 Task: Look for space in Saint-Marc, Haiti from 2nd September, 2023 to 6th September, 2023 for 2 adults in price range Rs.15000 to Rs.20000. Place can be entire place with 1  bedroom having 1 bed and 1 bathroom. Property type can be house, flat, guest house, hotel. Booking option can be shelf check-in. Required host language is English.
Action: Mouse moved to (458, 56)
Screenshot: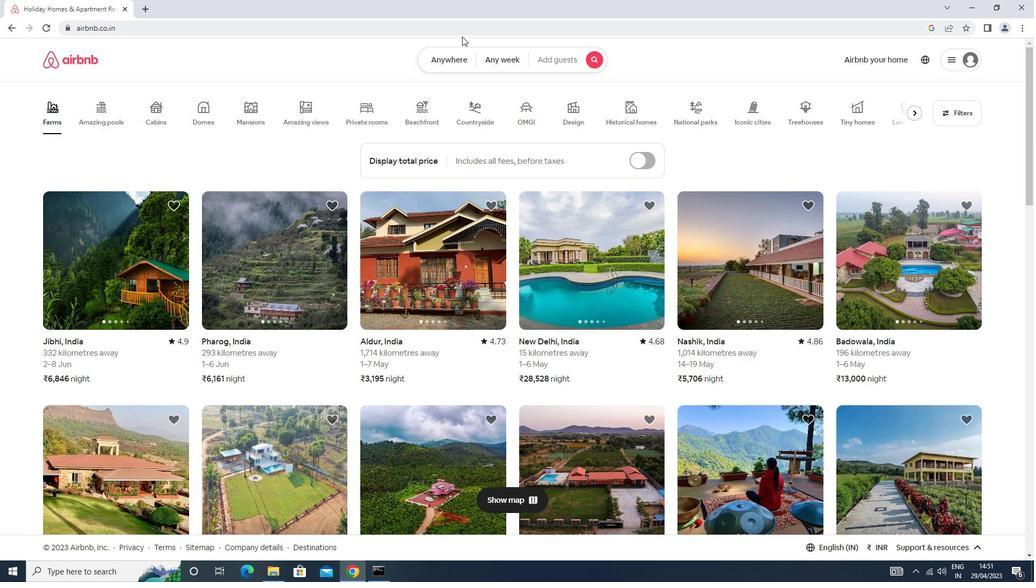 
Action: Mouse pressed left at (458, 56)
Screenshot: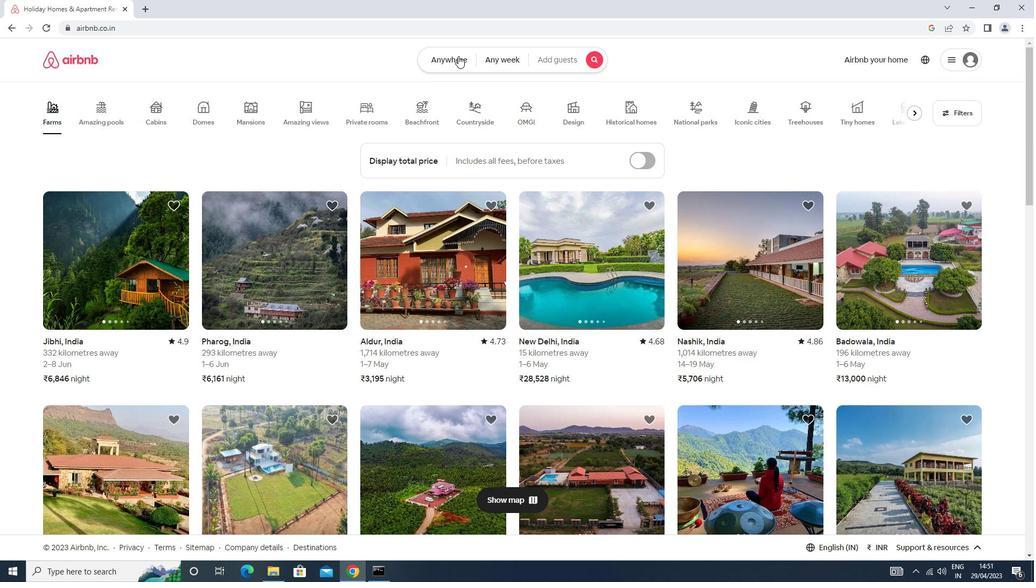 
Action: Mouse moved to (420, 100)
Screenshot: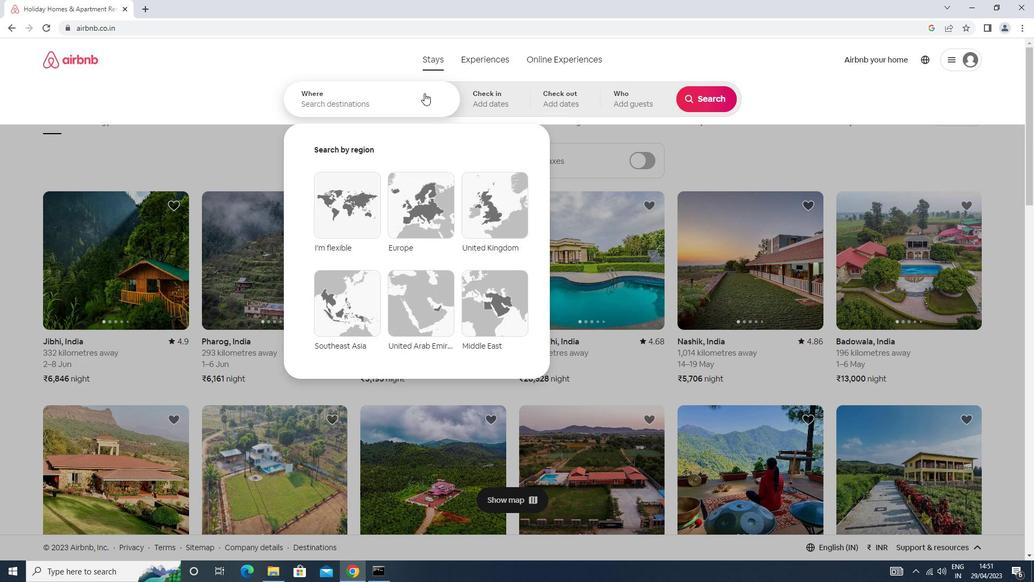 
Action: Mouse pressed left at (420, 100)
Screenshot: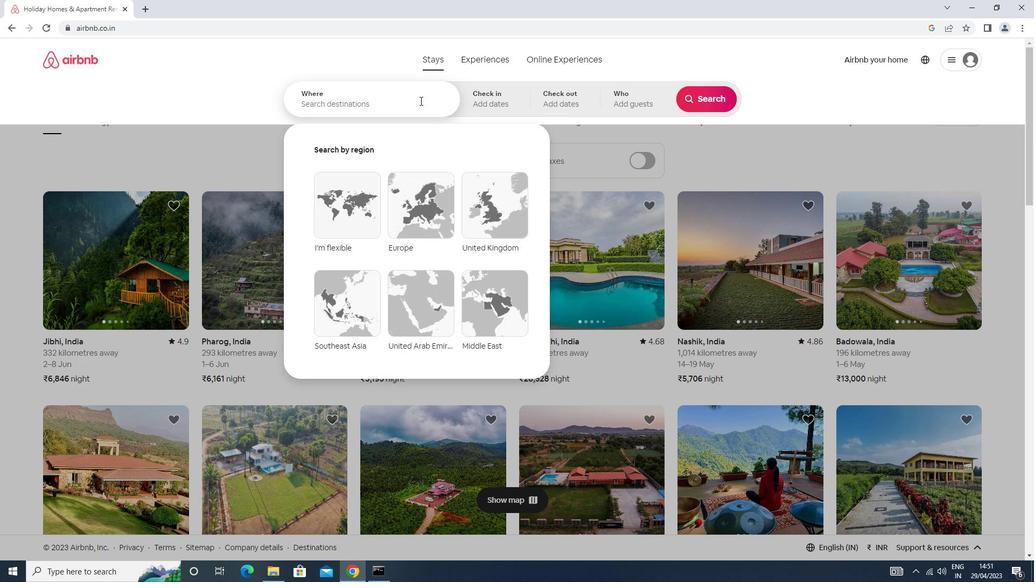 
Action: Key pressed <Key.caps_lock><Key.caps_lock>s<Key.caps_lock>au<Key.backspace>int<Key.space>marc<Key.enter>
Screenshot: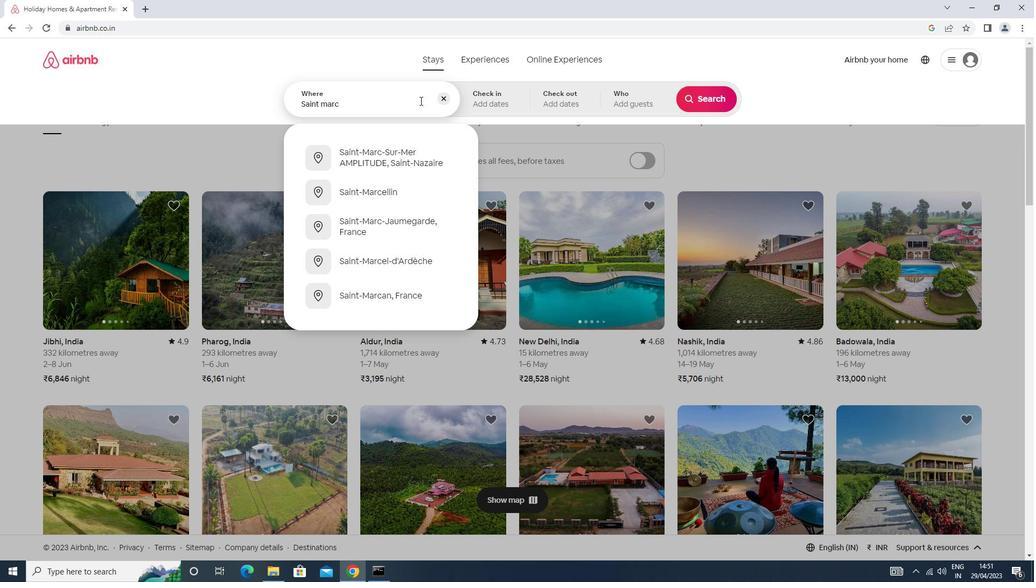 
Action: Mouse moved to (702, 183)
Screenshot: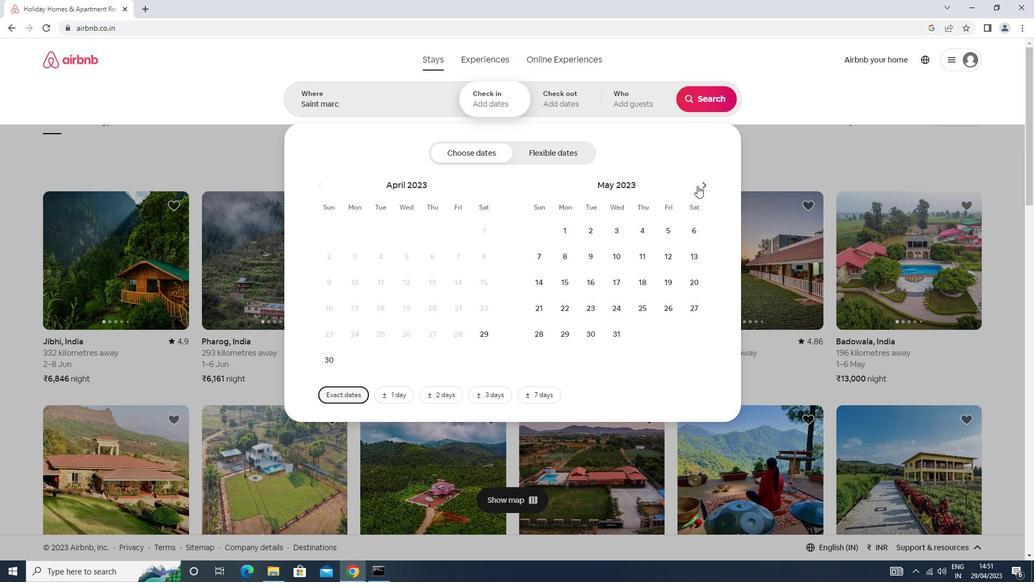 
Action: Mouse pressed left at (702, 183)
Screenshot: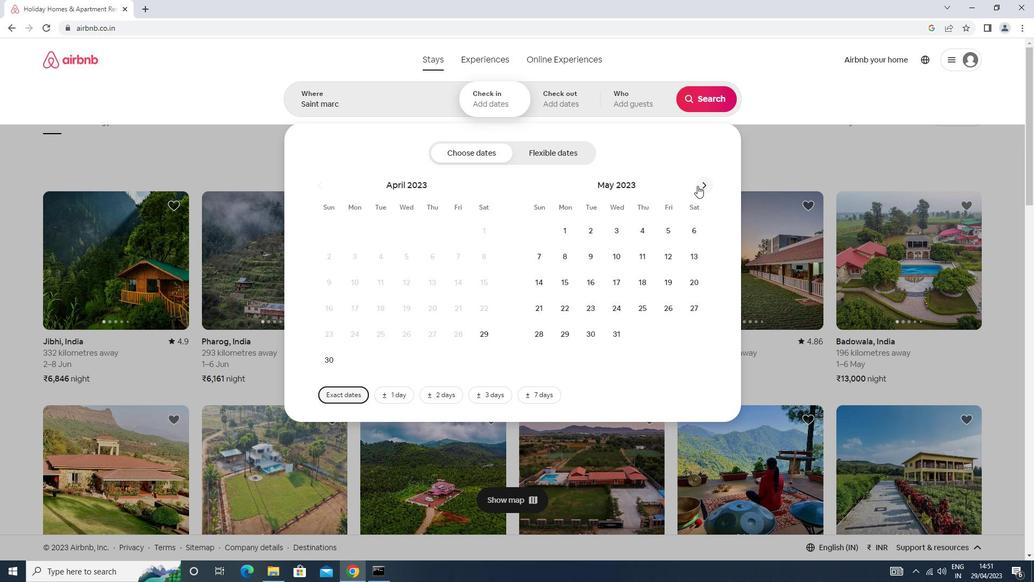 
Action: Mouse pressed left at (702, 183)
Screenshot: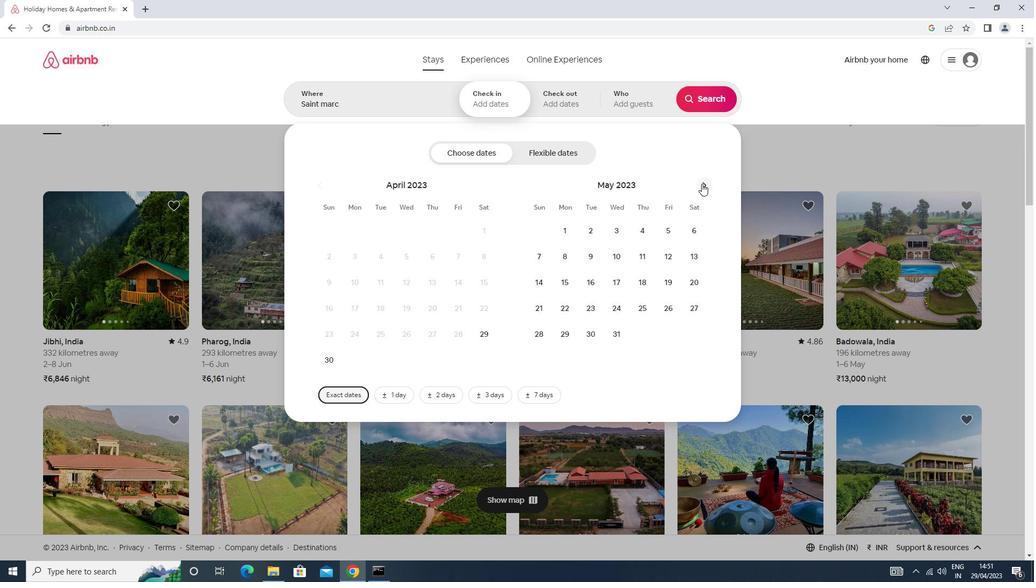 
Action: Mouse pressed left at (702, 183)
Screenshot: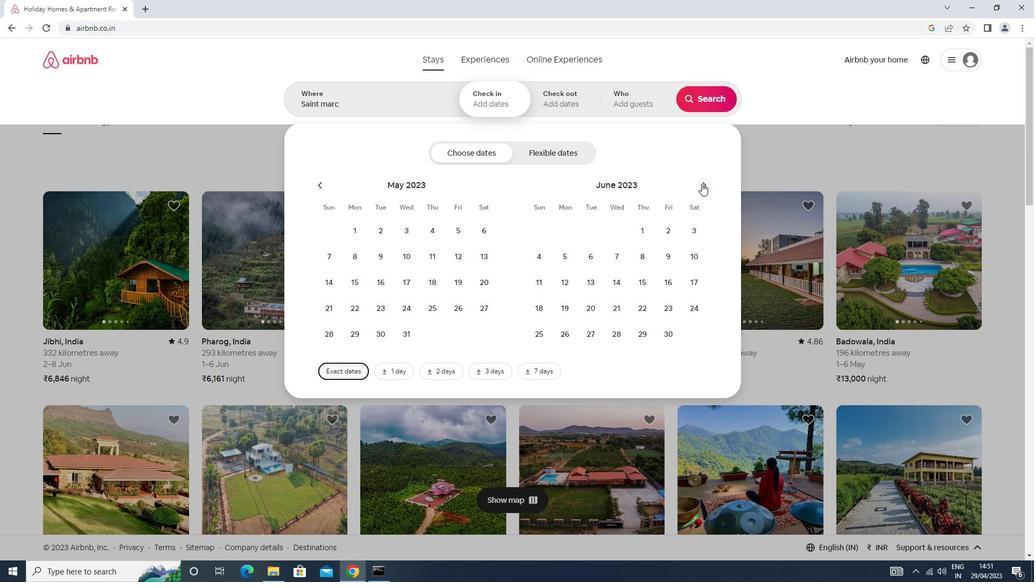 
Action: Mouse pressed left at (702, 183)
Screenshot: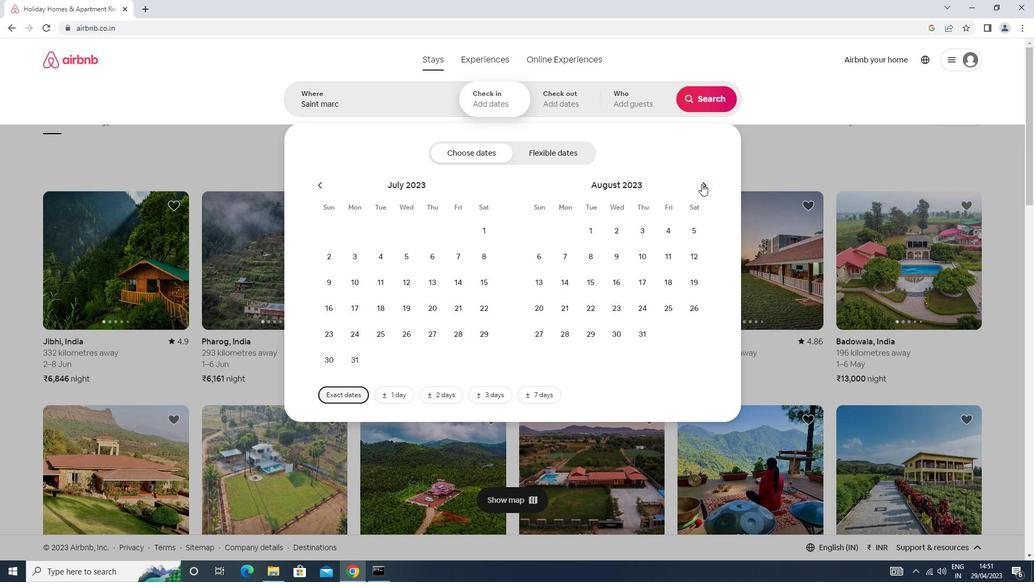 
Action: Mouse moved to (694, 226)
Screenshot: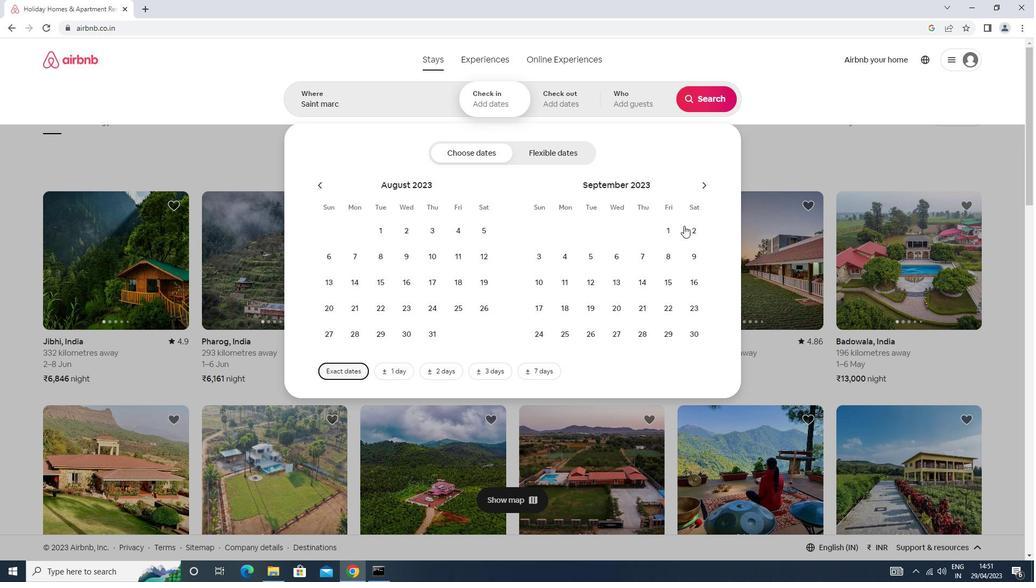 
Action: Mouse pressed left at (694, 226)
Screenshot: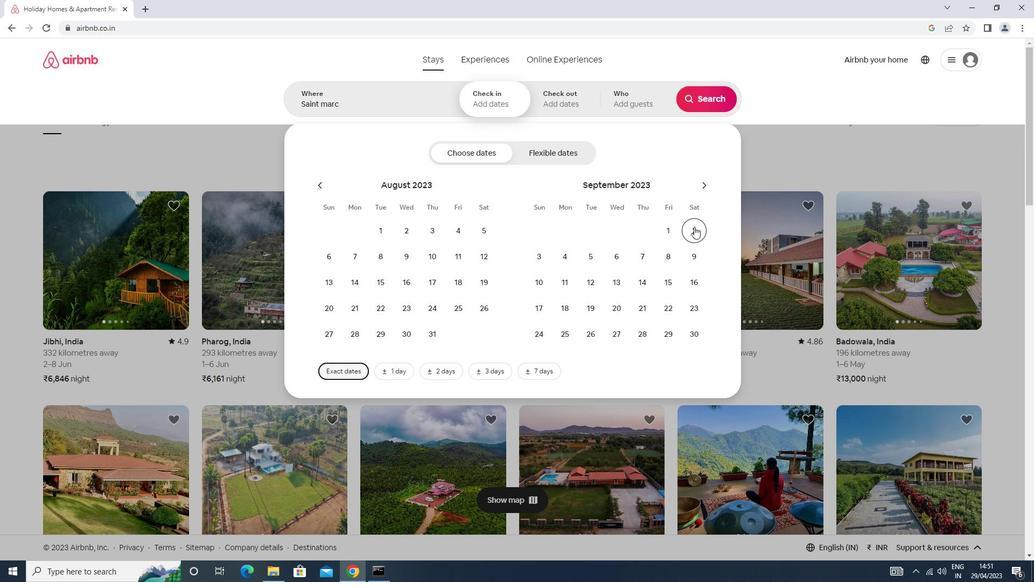
Action: Mouse moved to (623, 249)
Screenshot: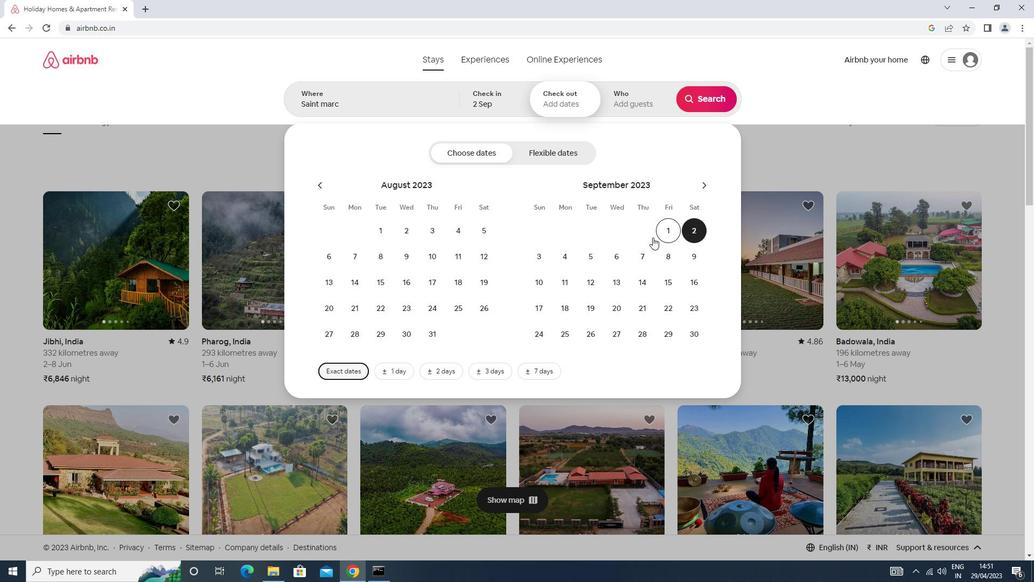 
Action: Mouse pressed left at (623, 249)
Screenshot: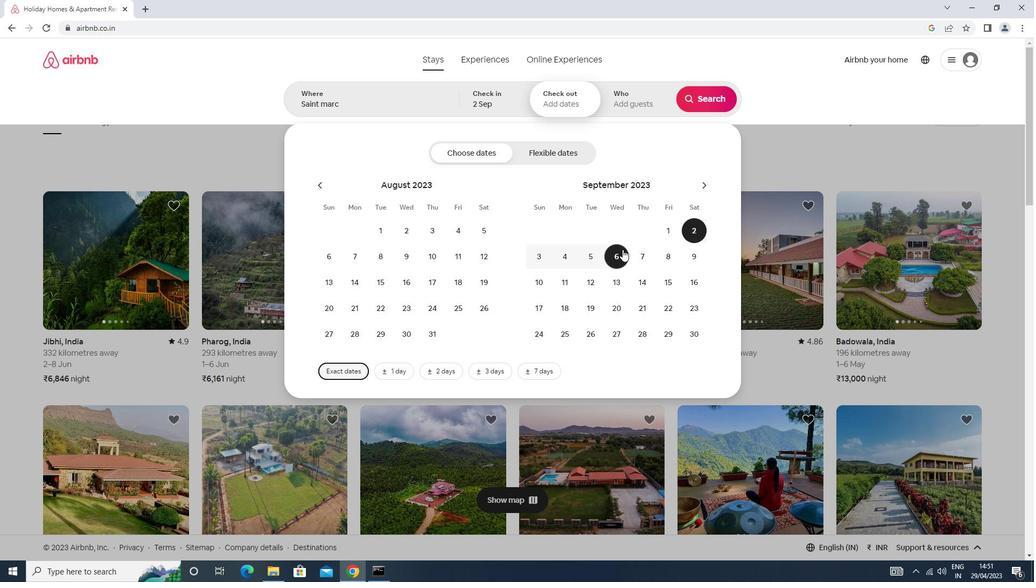 
Action: Mouse moved to (616, 113)
Screenshot: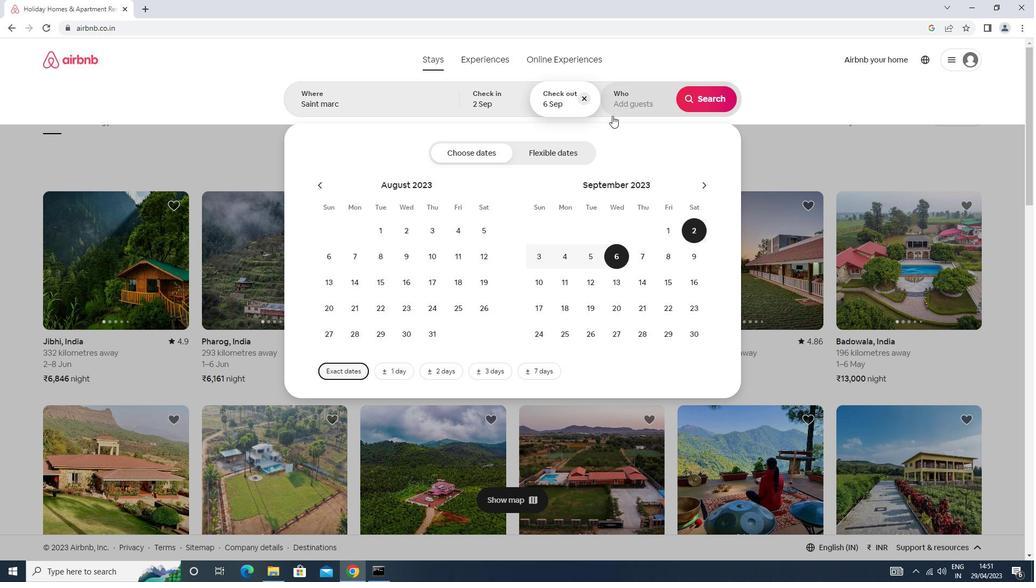 
Action: Mouse pressed left at (616, 113)
Screenshot: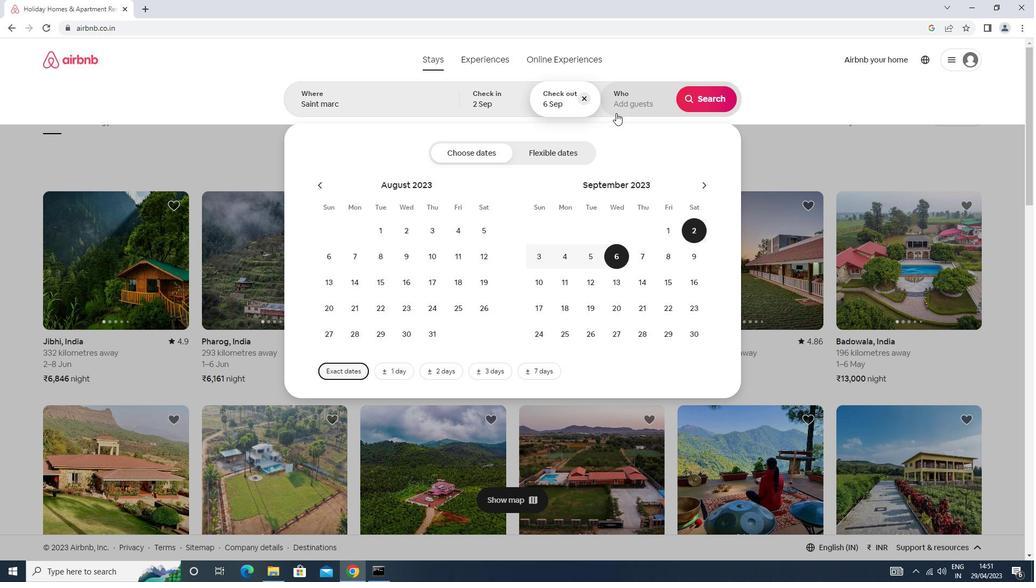 
Action: Mouse moved to (708, 156)
Screenshot: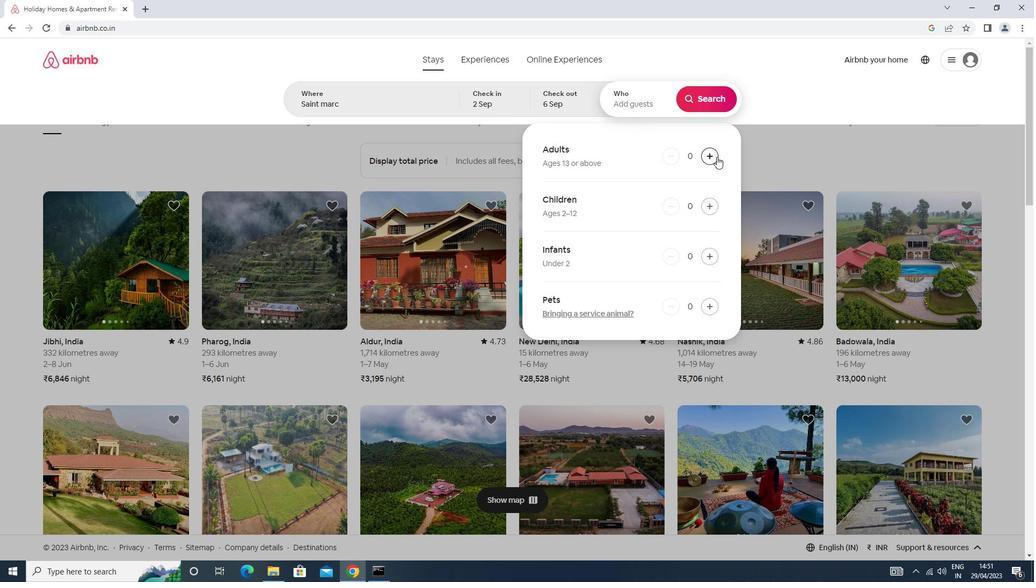 
Action: Mouse pressed left at (708, 156)
Screenshot: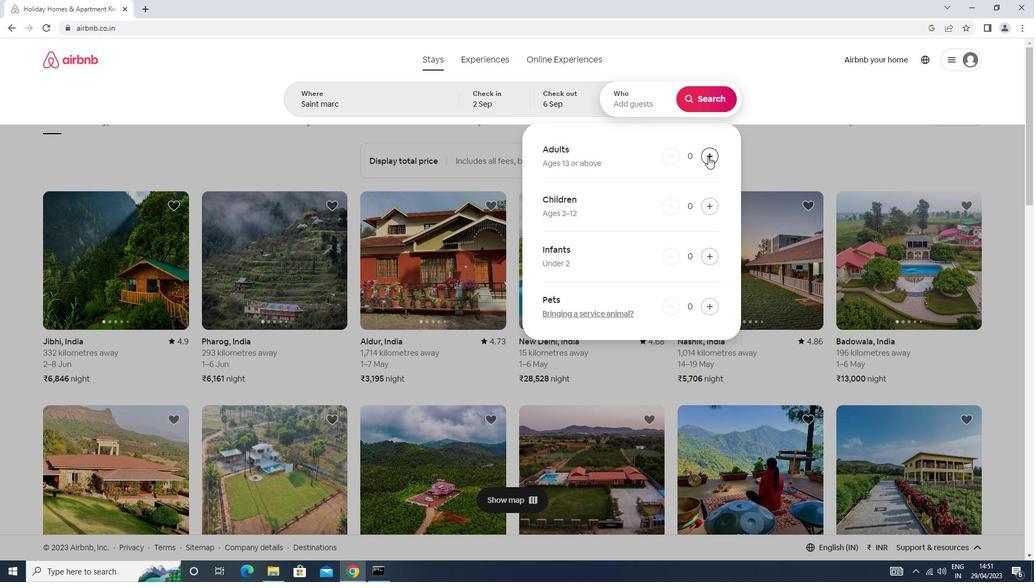 
Action: Mouse pressed left at (708, 156)
Screenshot: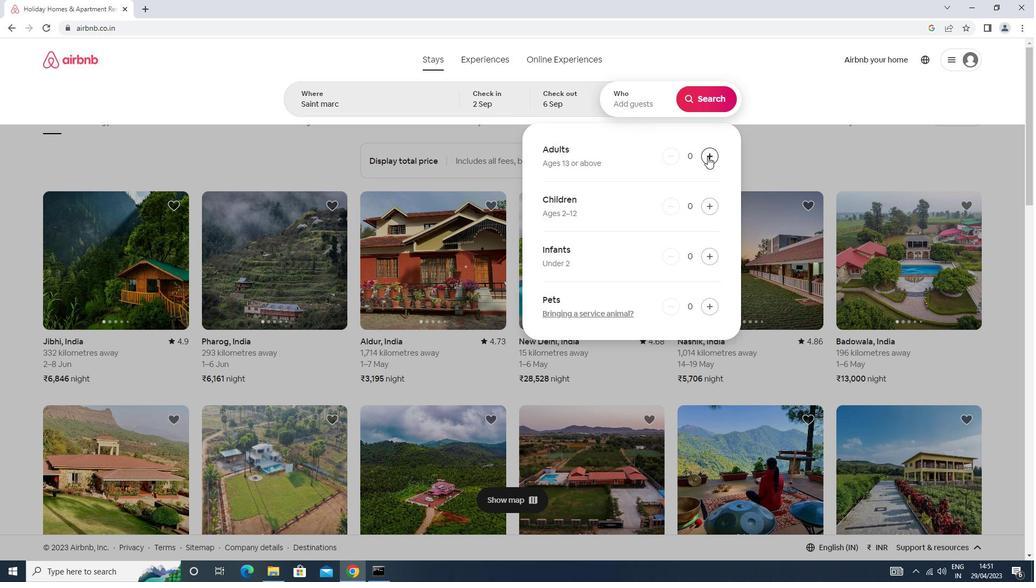 
Action: Mouse moved to (713, 97)
Screenshot: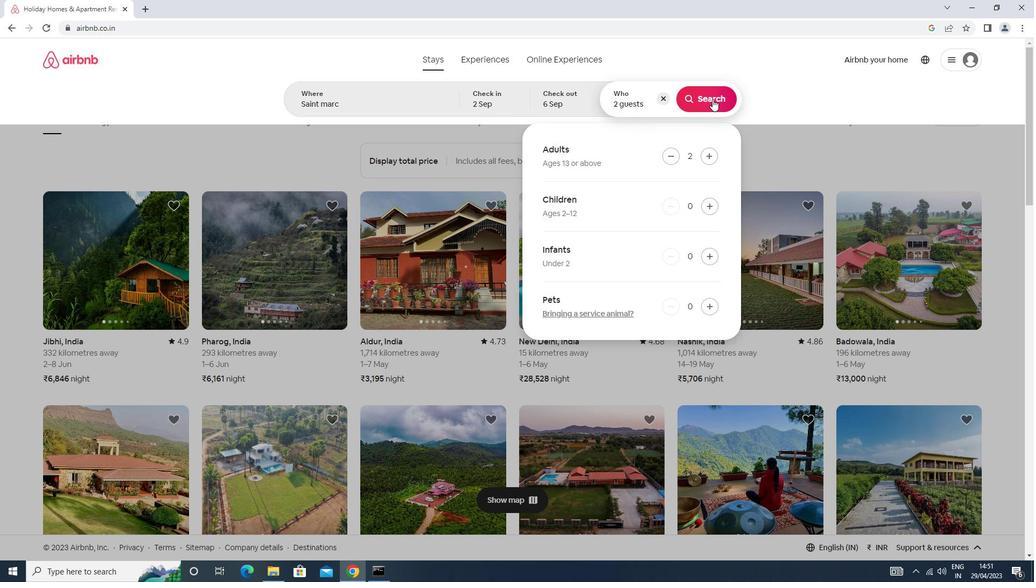 
Action: Mouse pressed left at (713, 97)
Screenshot: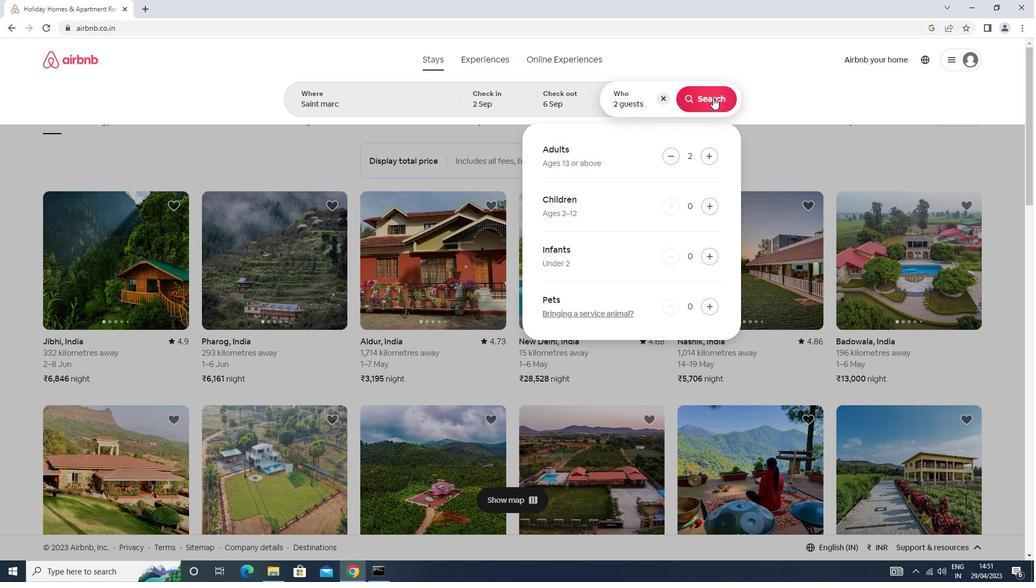 
Action: Mouse moved to (982, 100)
Screenshot: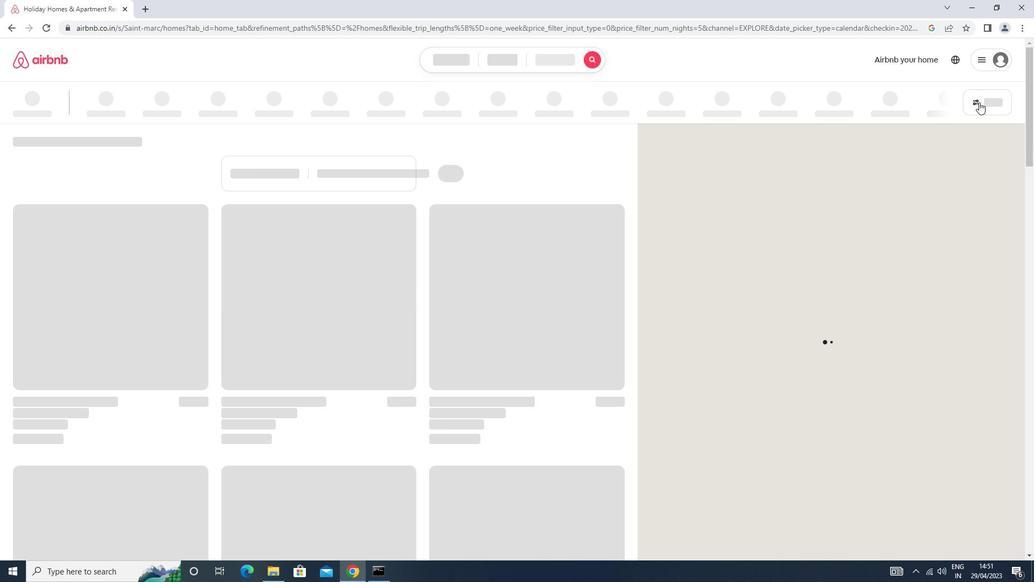 
Action: Mouse pressed left at (982, 100)
Screenshot: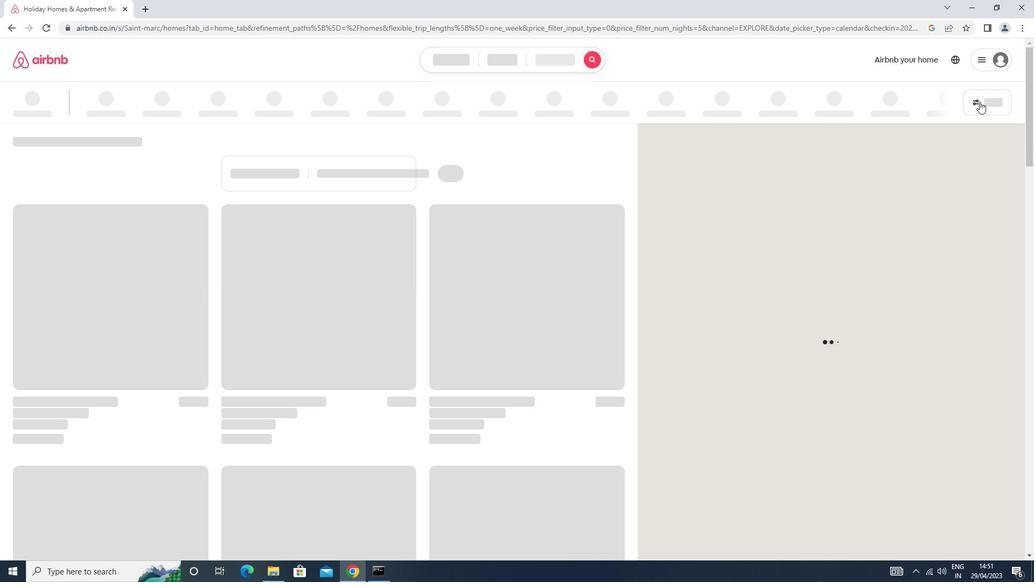 
Action: Mouse moved to (436, 239)
Screenshot: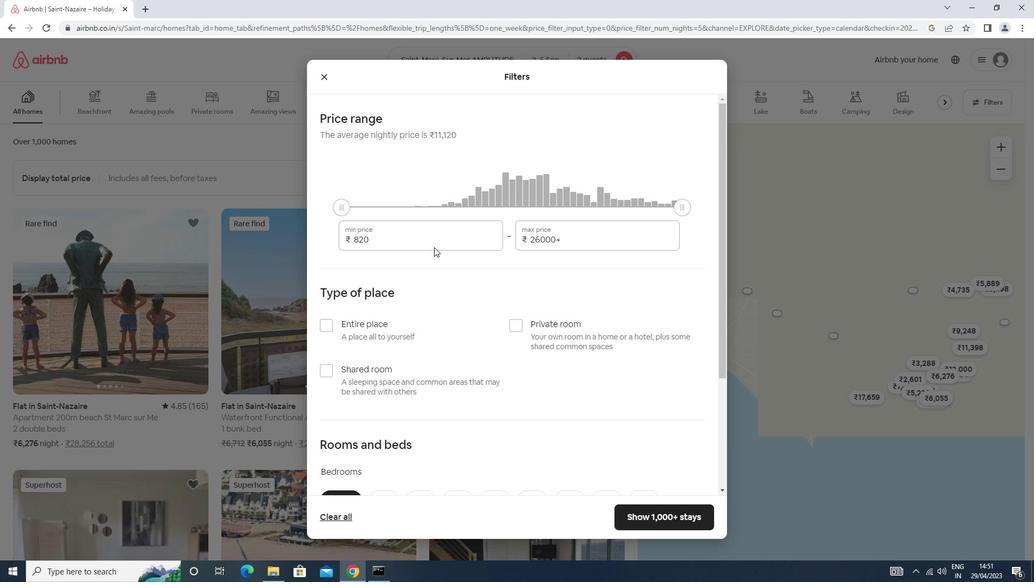 
Action: Mouse pressed left at (436, 239)
Screenshot: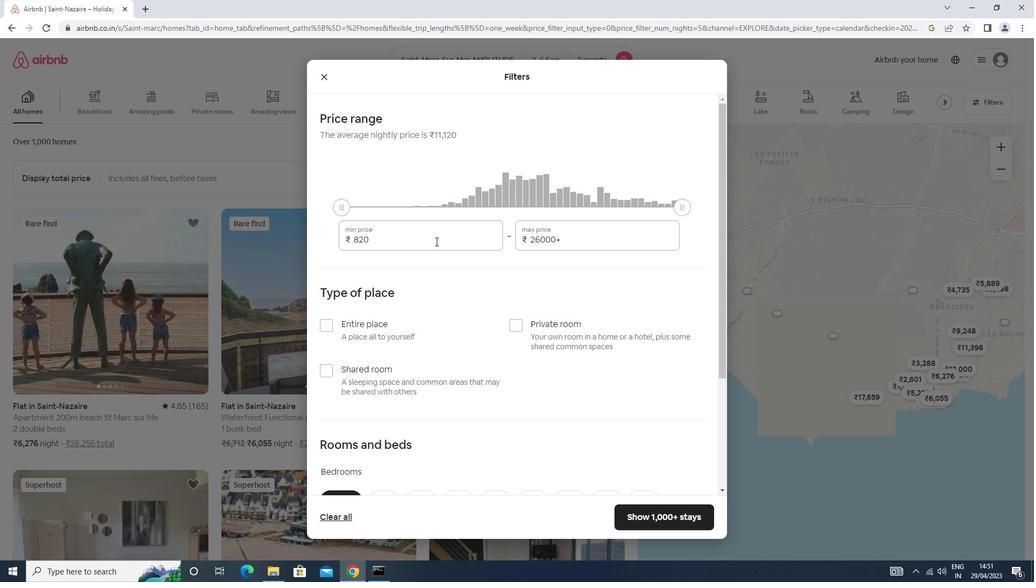 
Action: Key pressed <Key.backspace>15000<Key.tab><Key.tab>
Screenshot: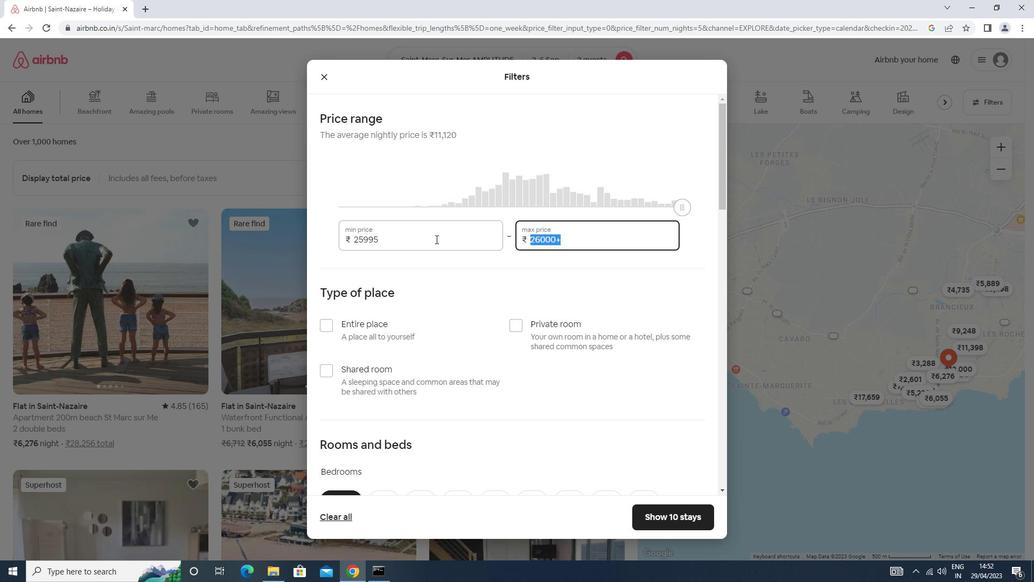
Action: Mouse pressed left at (436, 239)
Screenshot: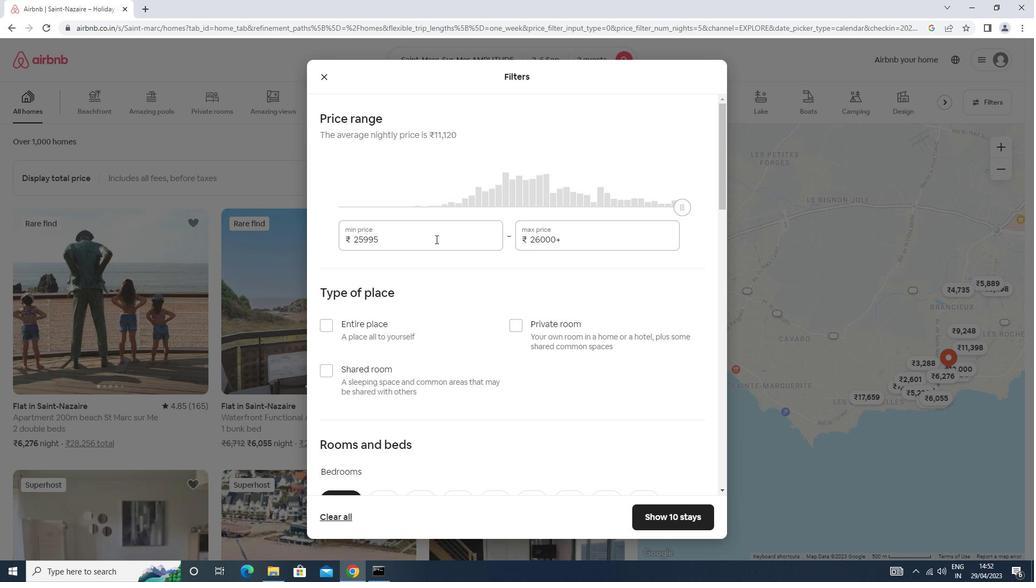 
Action: Mouse moved to (422, 238)
Screenshot: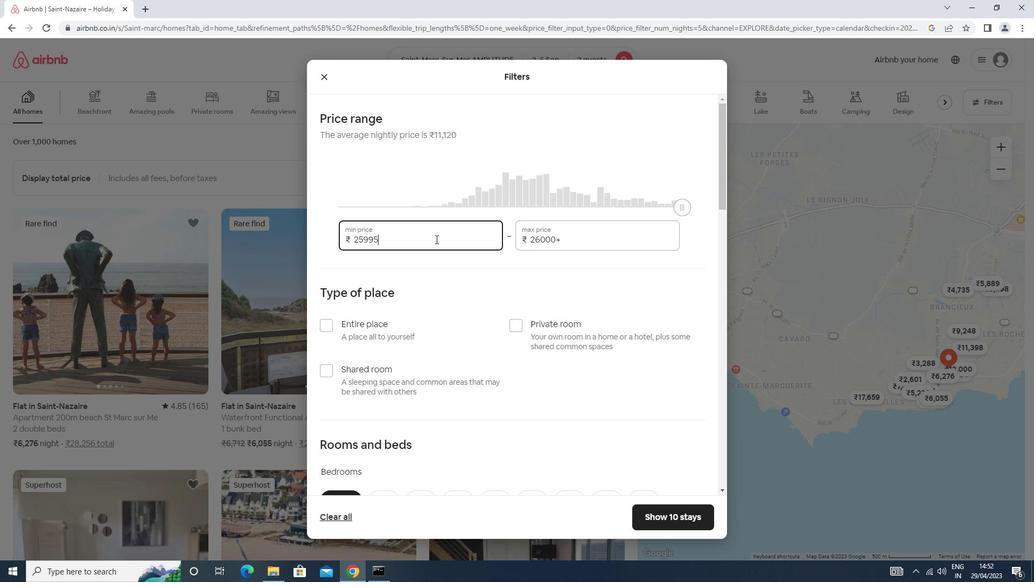 
Action: Key pressed <Key.backspace><Key.backspace><Key.backspace><Key.backspace><Key.backspace><Key.backspace><Key.backspace><Key.backspace><Key.backspace><Key.backspace><Key.backspace><Key.backspace>15000<Key.tab>20000
Screenshot: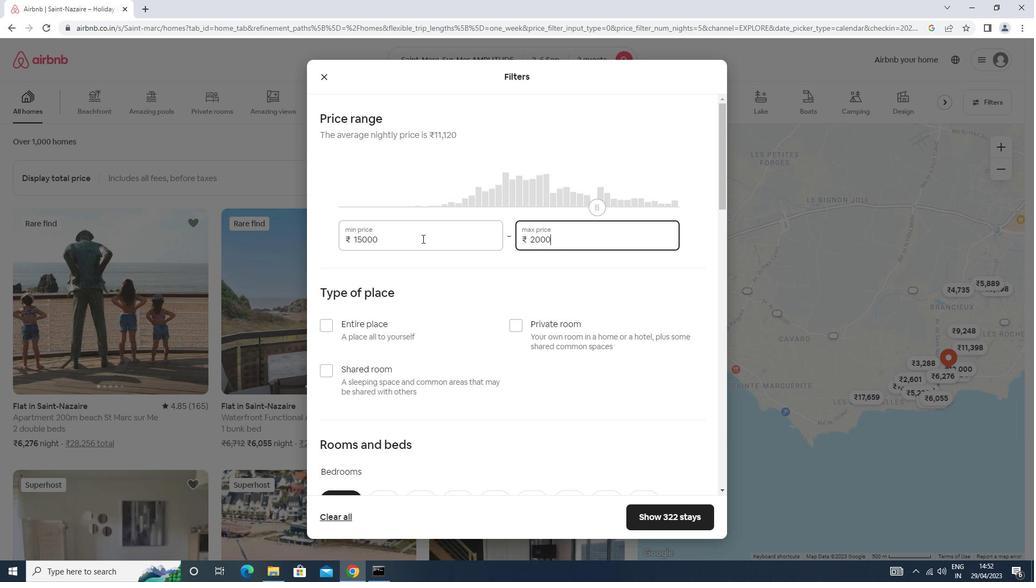 
Action: Mouse moved to (422, 237)
Screenshot: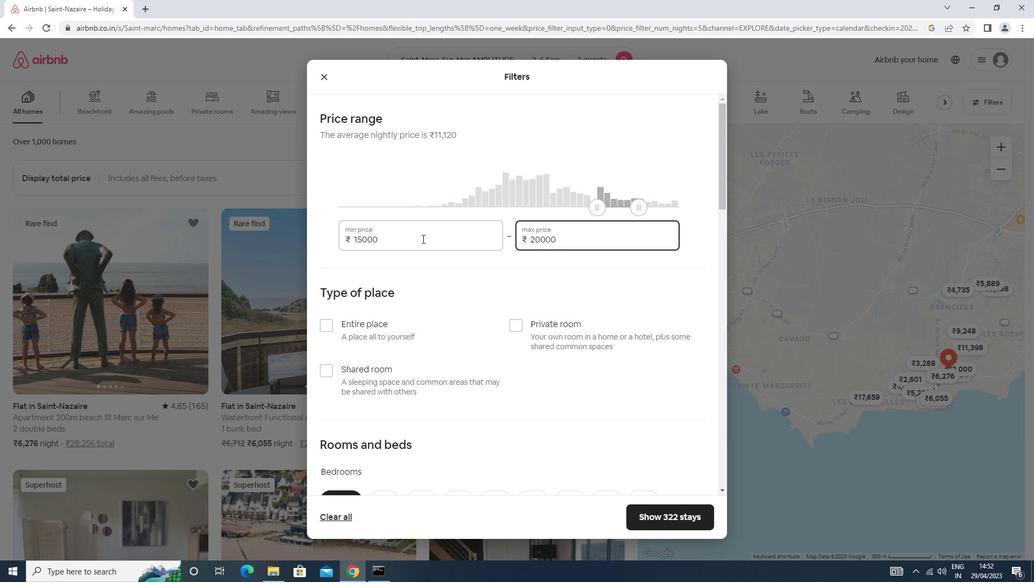 
Action: Mouse scrolled (422, 236) with delta (0, 0)
Screenshot: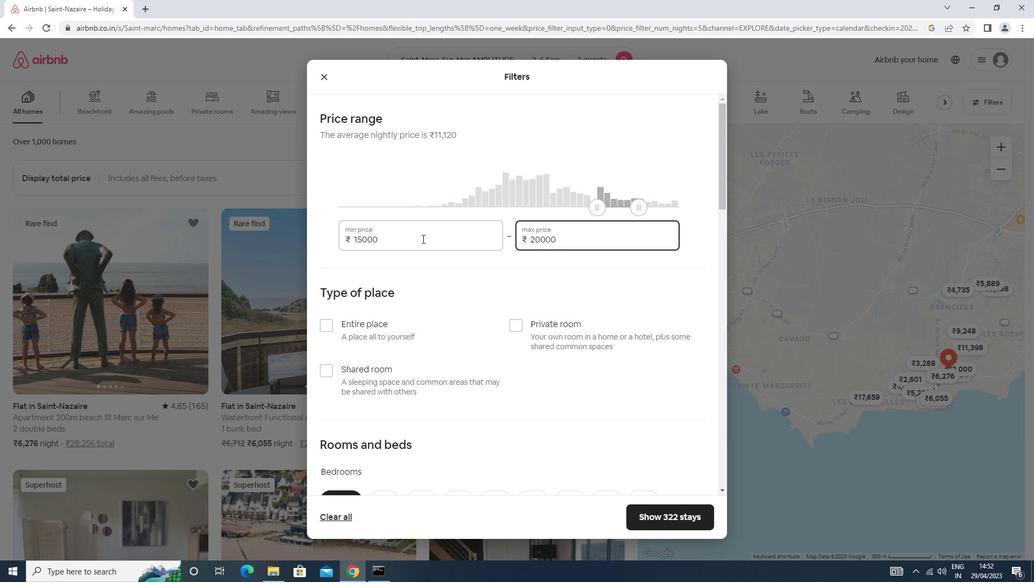 
Action: Mouse scrolled (422, 236) with delta (0, 0)
Screenshot: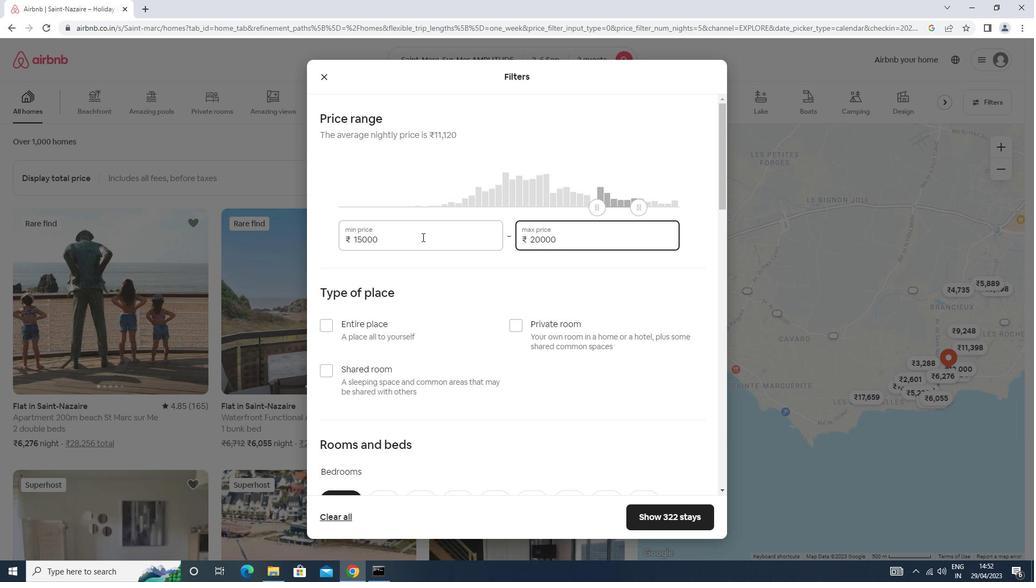 
Action: Mouse moved to (346, 216)
Screenshot: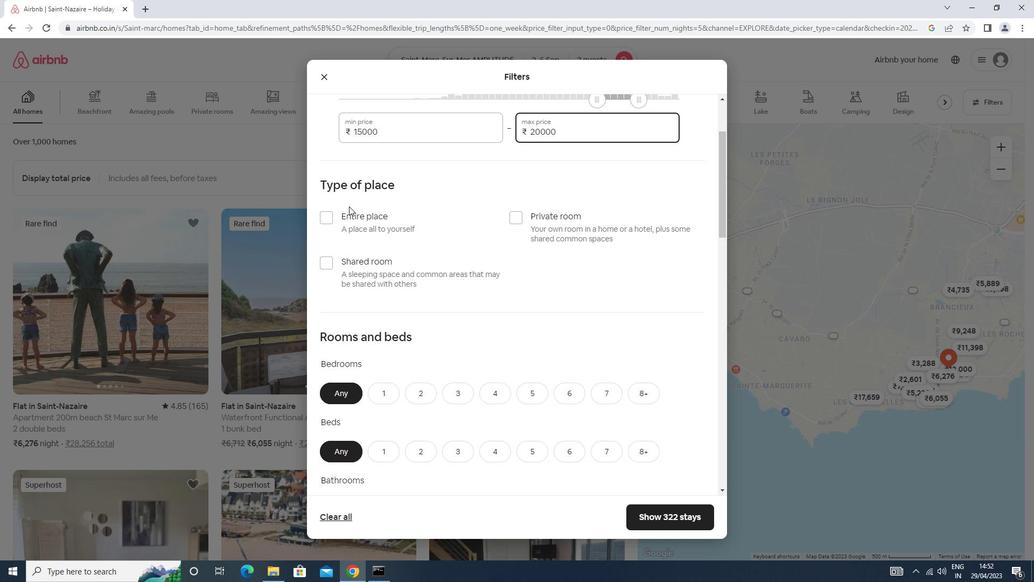 
Action: Mouse pressed left at (346, 216)
Screenshot: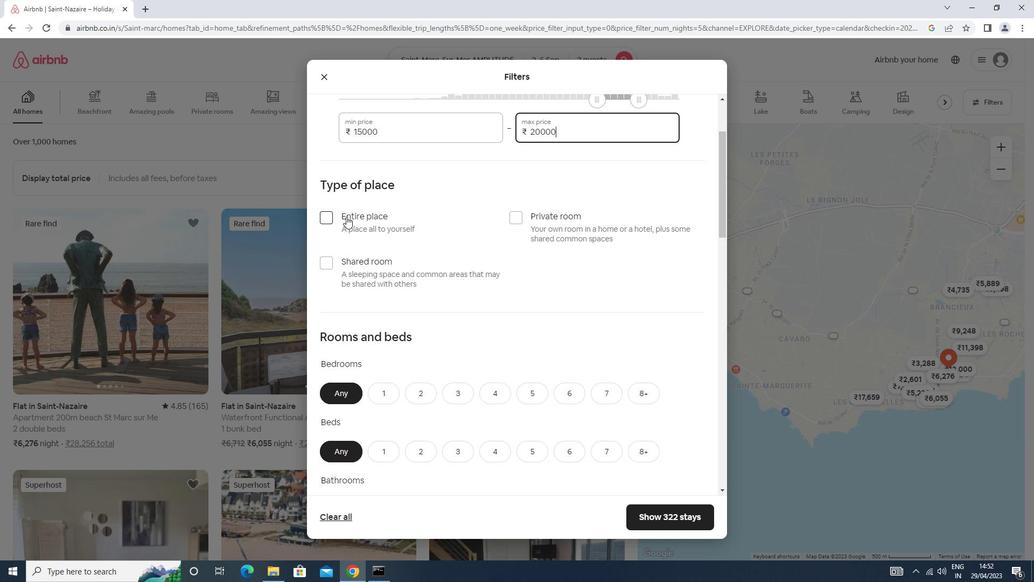 
Action: Mouse moved to (352, 214)
Screenshot: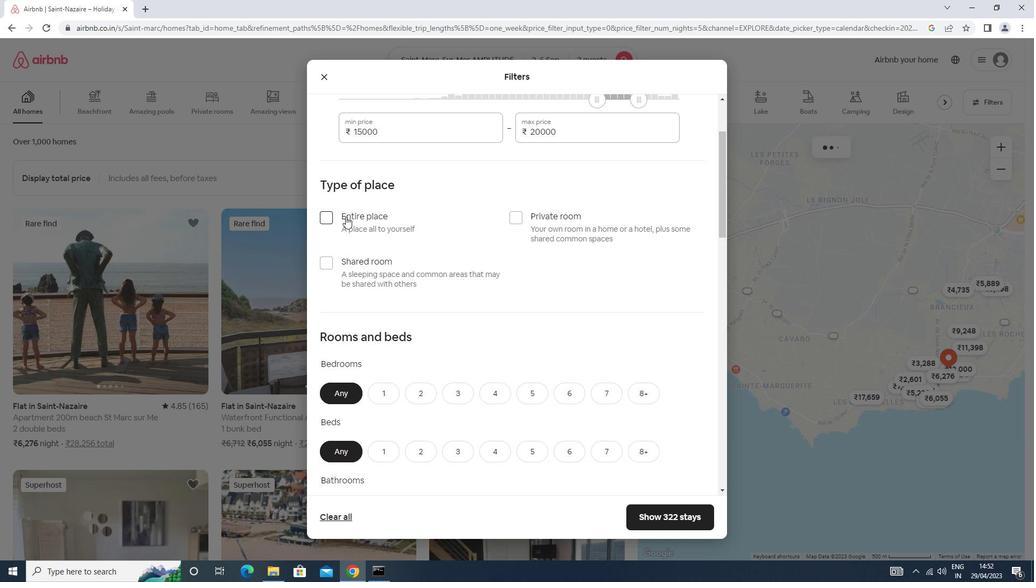 
Action: Mouse scrolled (352, 213) with delta (0, 0)
Screenshot: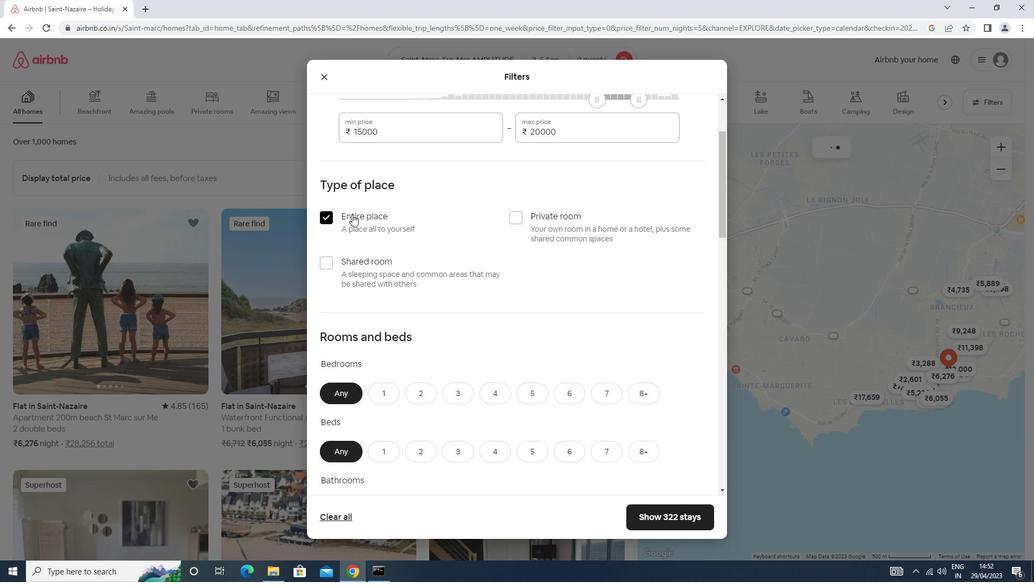 
Action: Mouse scrolled (352, 213) with delta (0, 0)
Screenshot: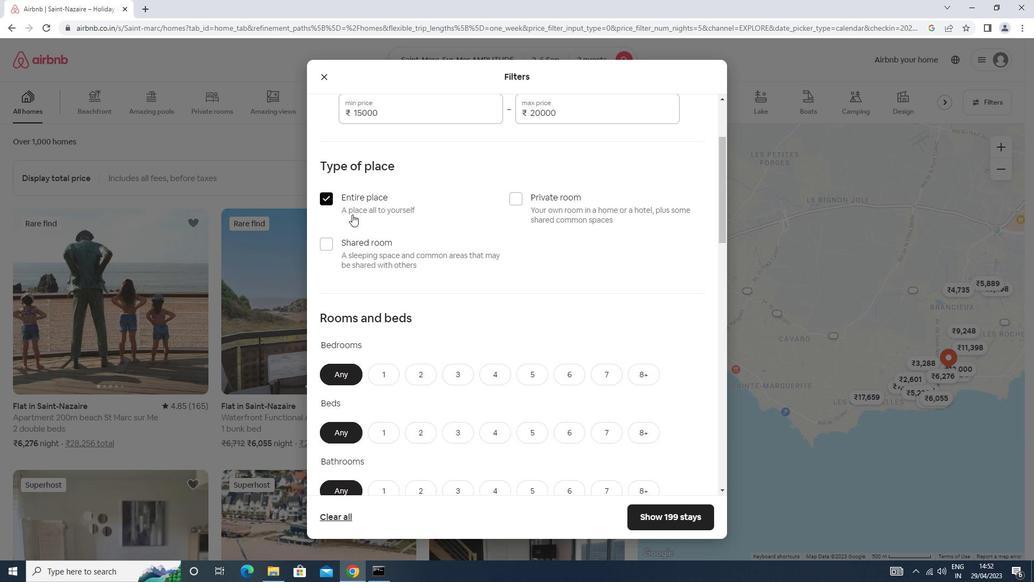 
Action: Mouse moved to (376, 279)
Screenshot: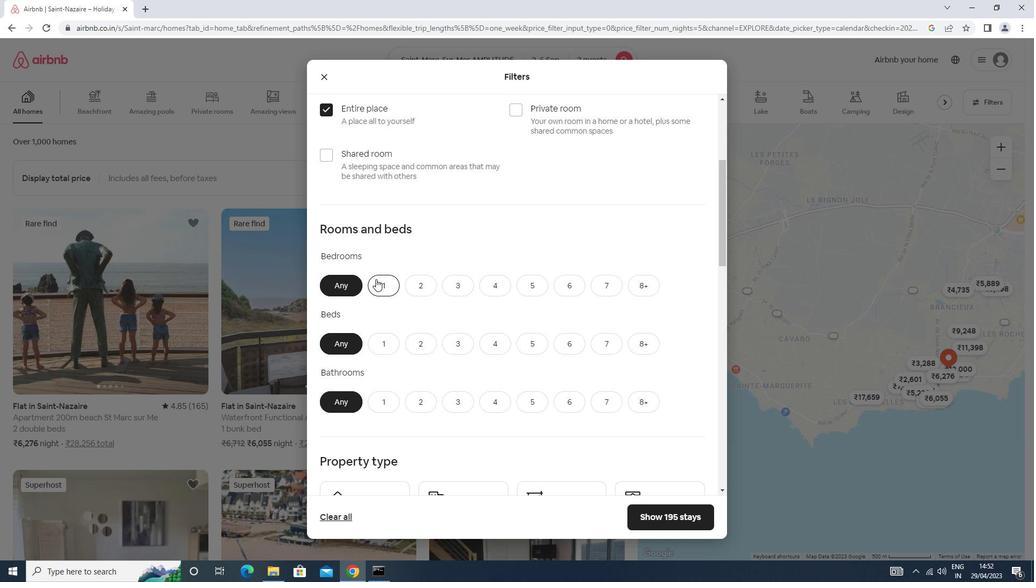 
Action: Mouse pressed left at (376, 279)
Screenshot: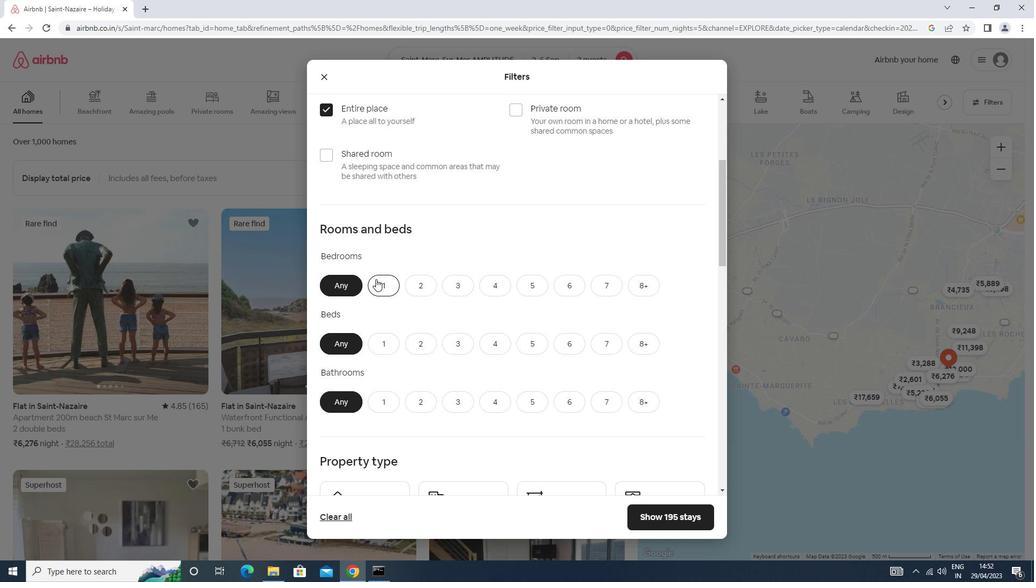 
Action: Mouse moved to (376, 342)
Screenshot: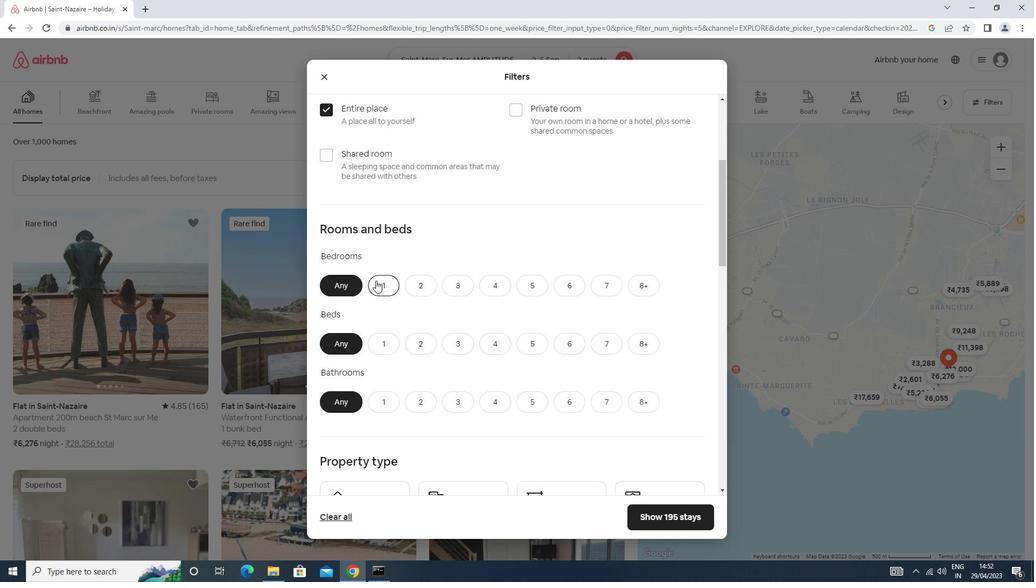 
Action: Mouse pressed left at (376, 342)
Screenshot: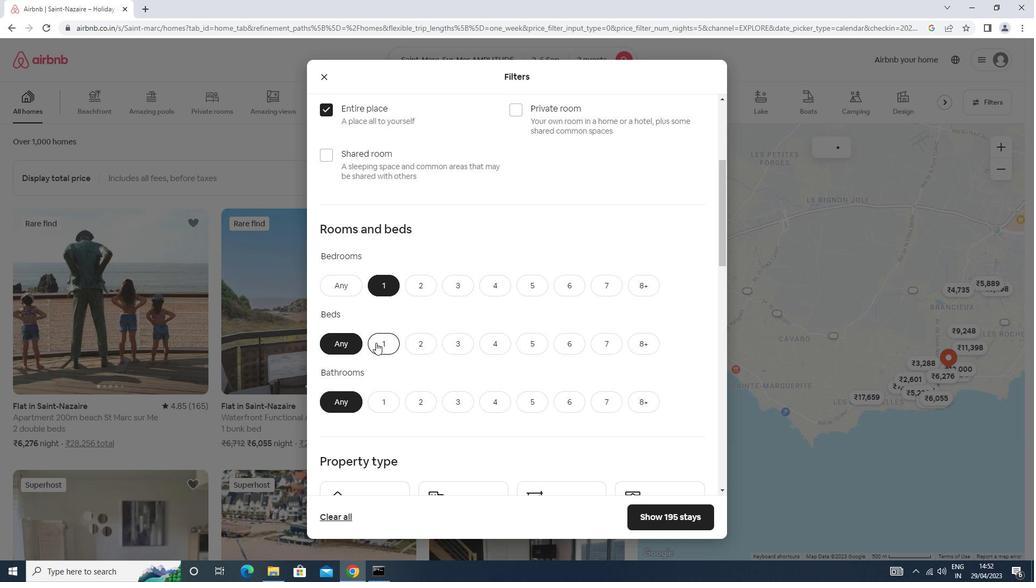 
Action: Mouse moved to (375, 397)
Screenshot: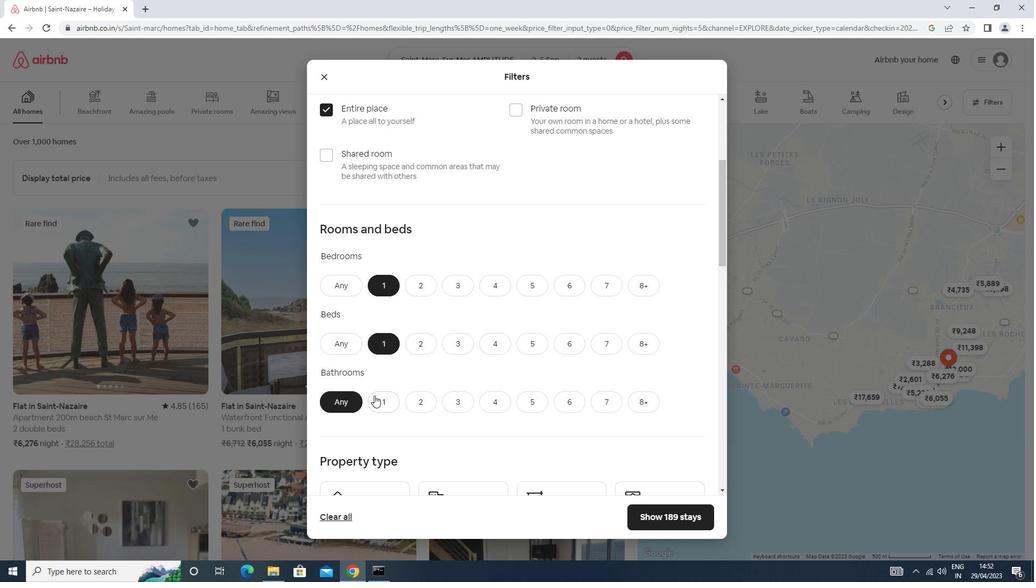 
Action: Mouse pressed left at (375, 397)
Screenshot: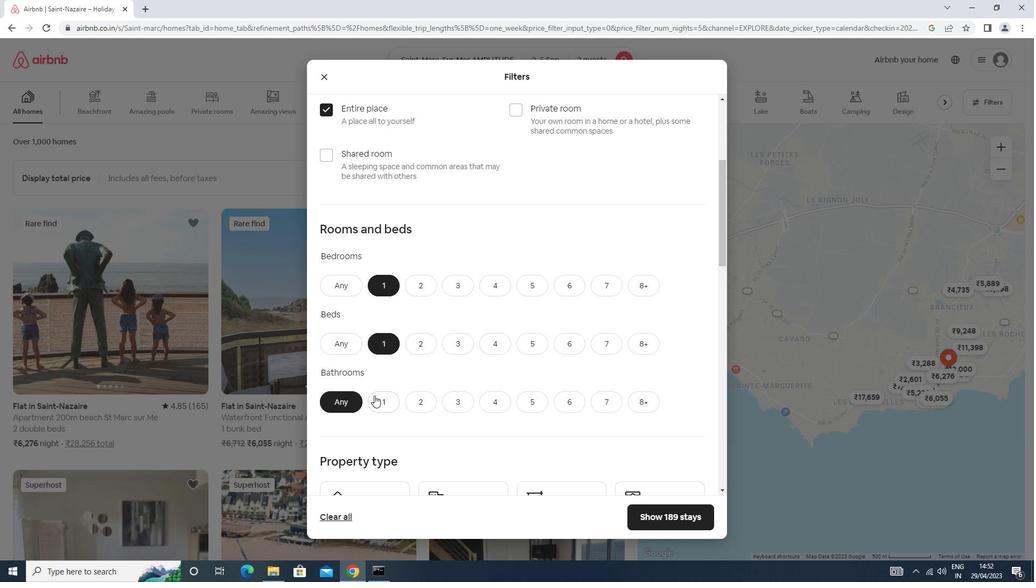 
Action: Mouse moved to (376, 392)
Screenshot: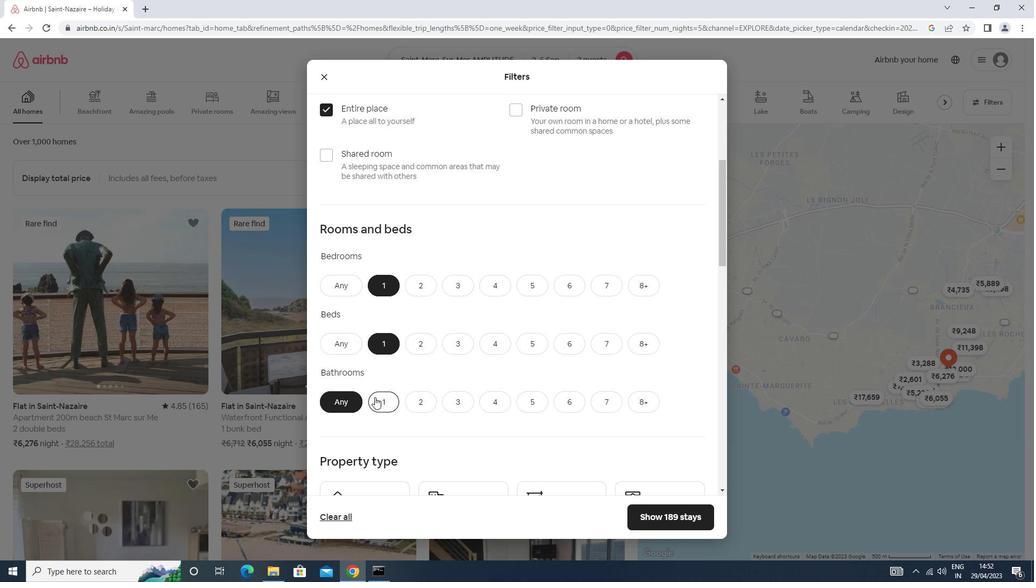 
Action: Mouse scrolled (376, 392) with delta (0, 0)
Screenshot: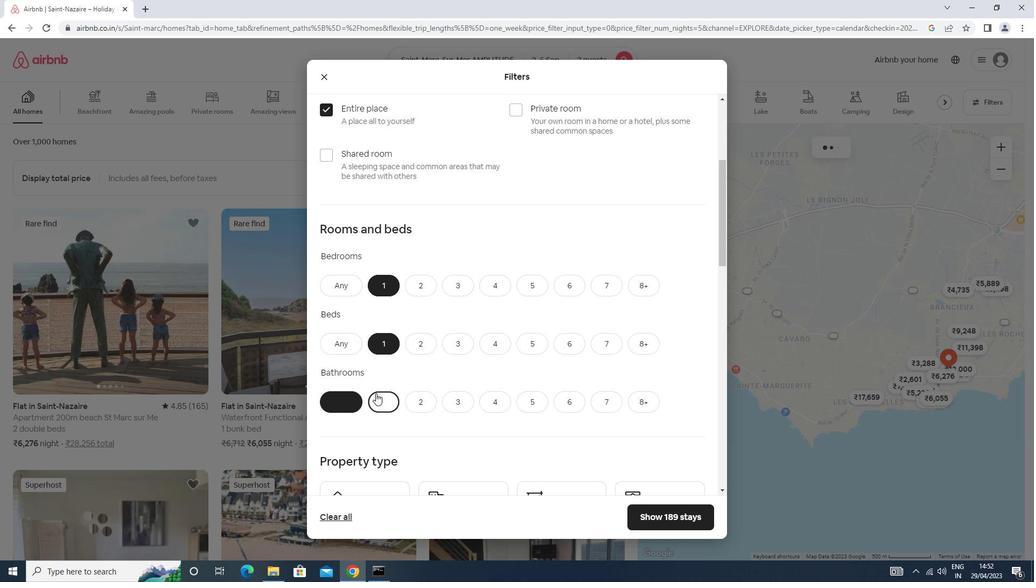 
Action: Mouse scrolled (376, 392) with delta (0, 0)
Screenshot: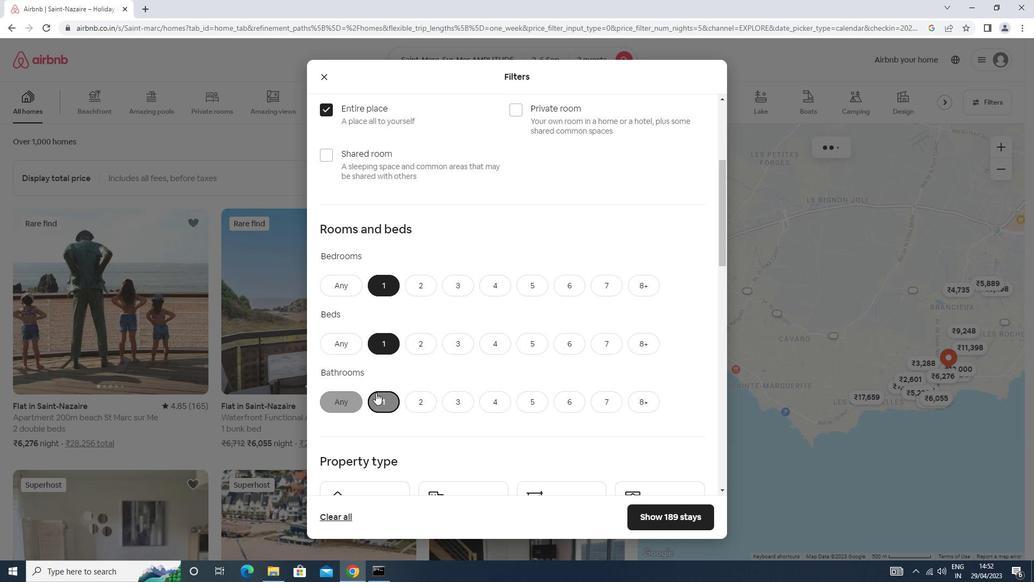
Action: Mouse moved to (375, 392)
Screenshot: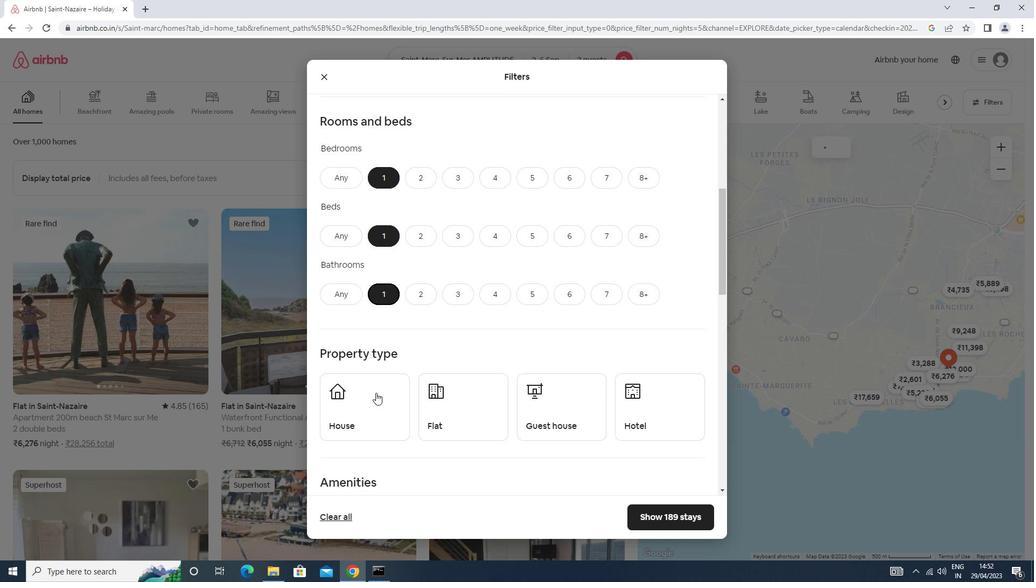 
Action: Mouse pressed left at (375, 392)
Screenshot: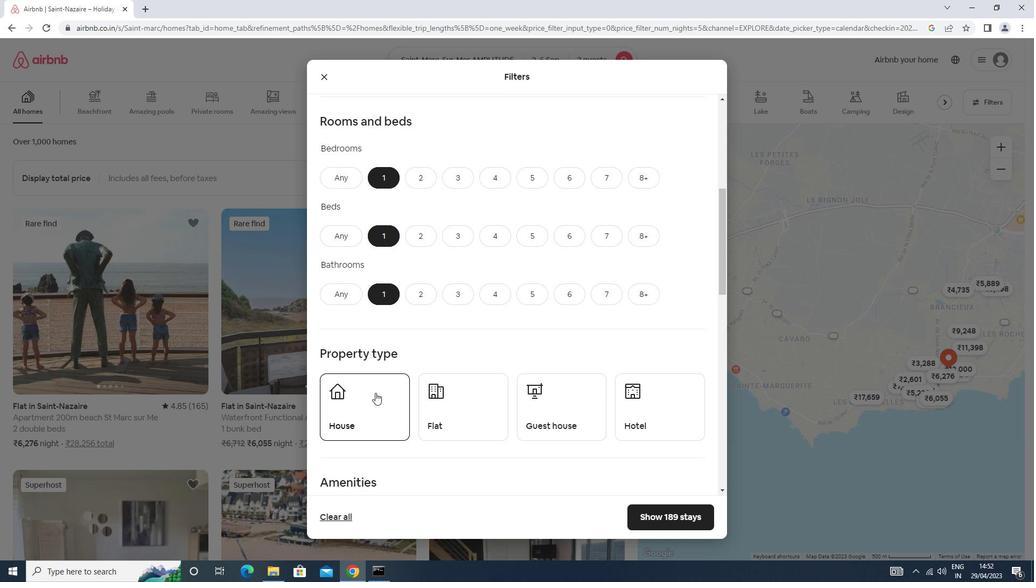 
Action: Mouse moved to (464, 416)
Screenshot: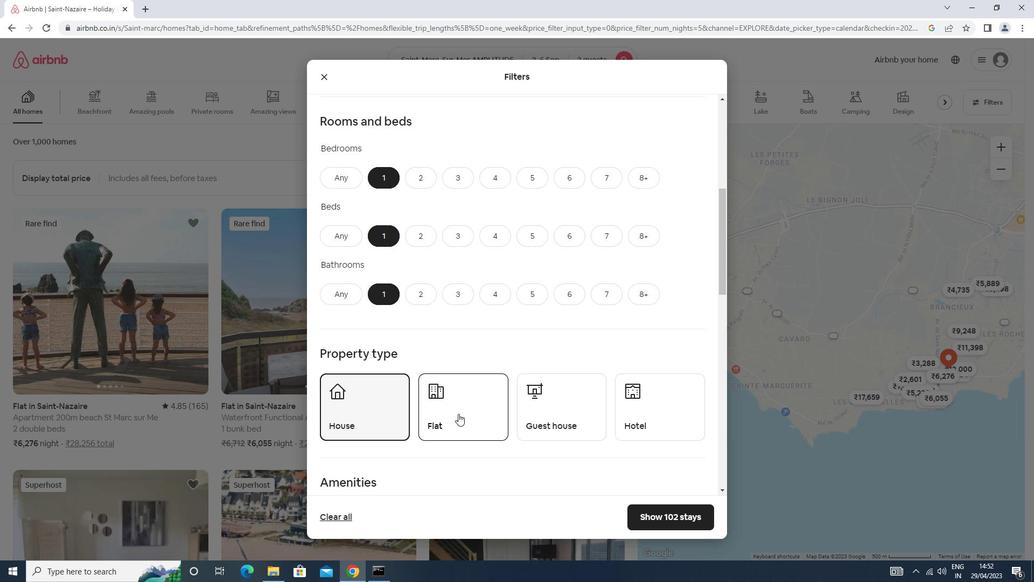
Action: Mouse pressed left at (464, 416)
Screenshot: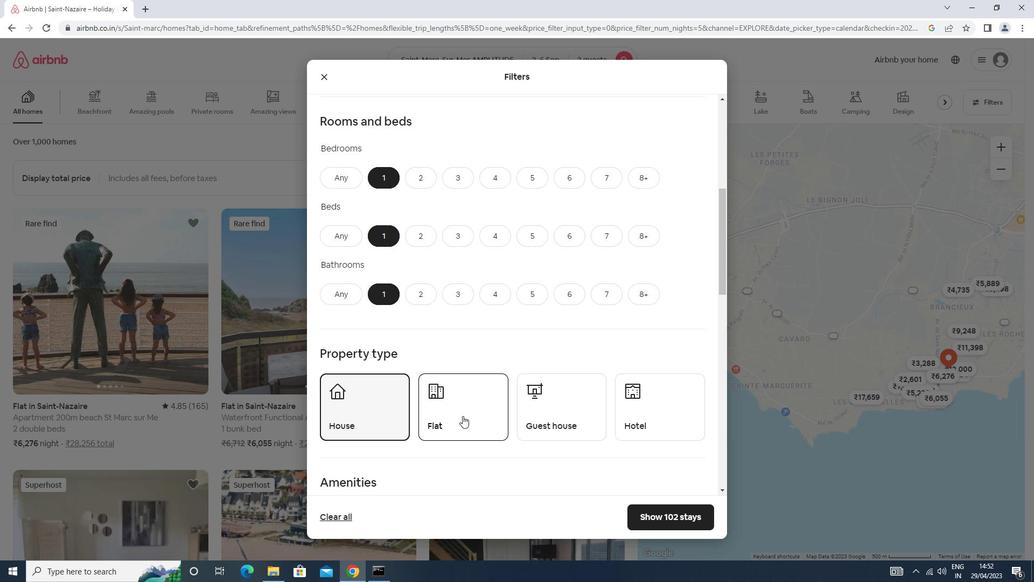 
Action: Mouse moved to (579, 427)
Screenshot: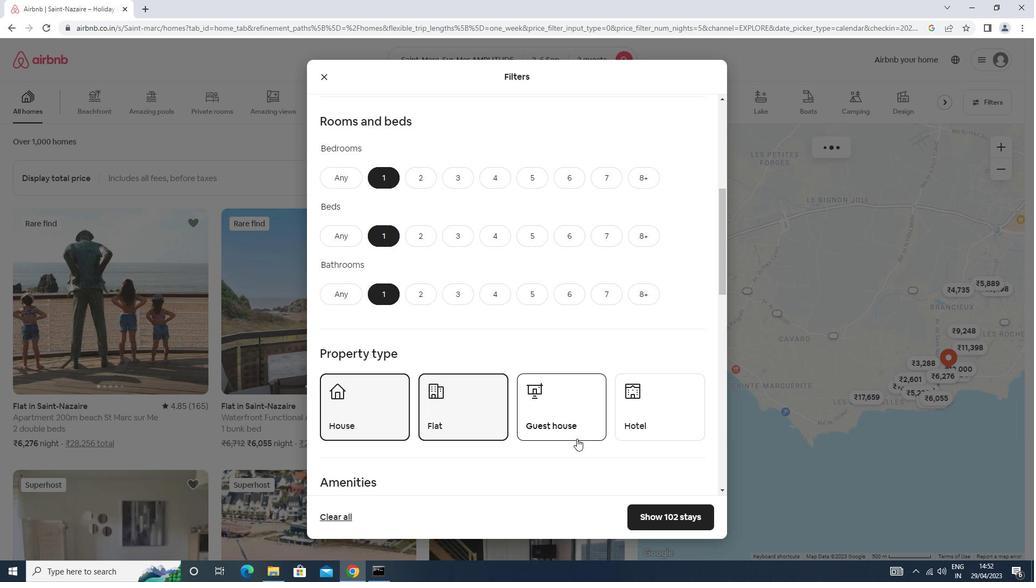 
Action: Mouse pressed left at (579, 427)
Screenshot: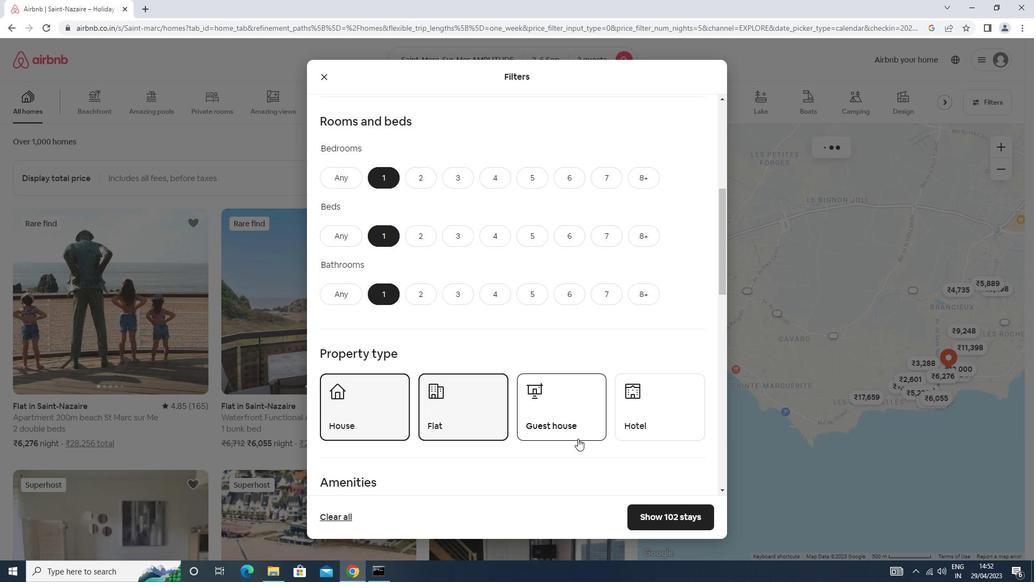 
Action: Mouse moved to (634, 409)
Screenshot: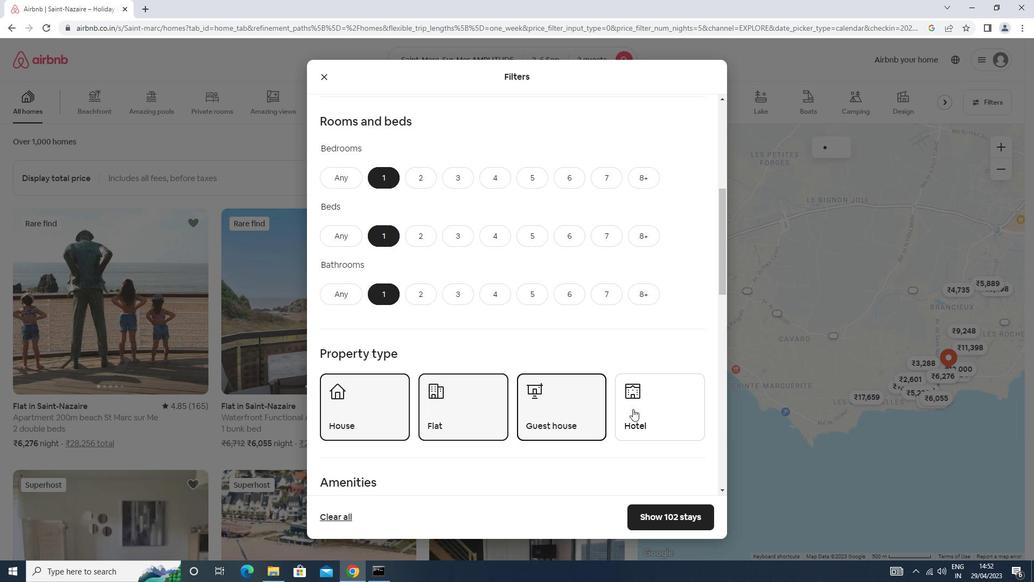 
Action: Mouse pressed left at (634, 409)
Screenshot: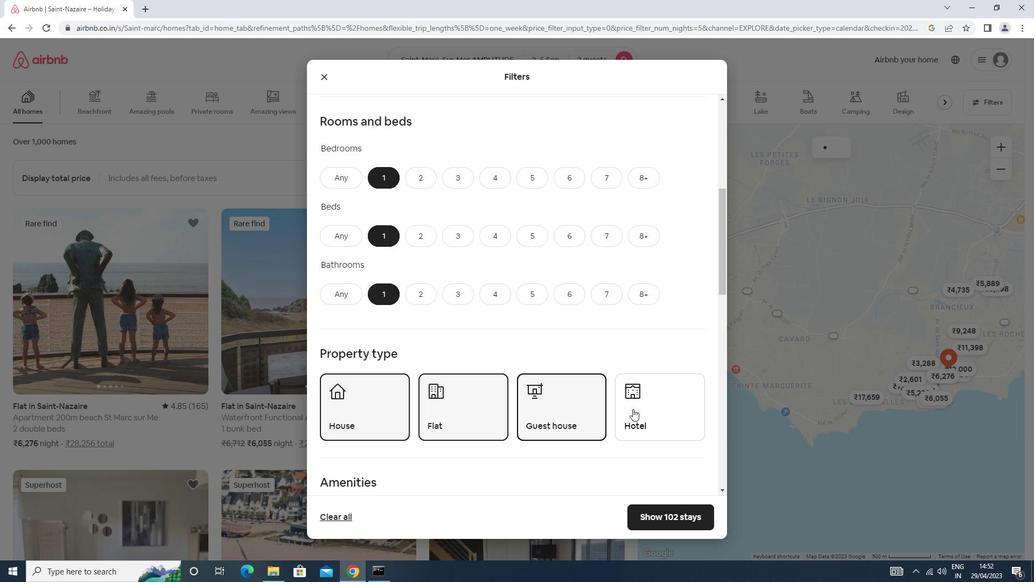 
Action: Mouse moved to (635, 409)
Screenshot: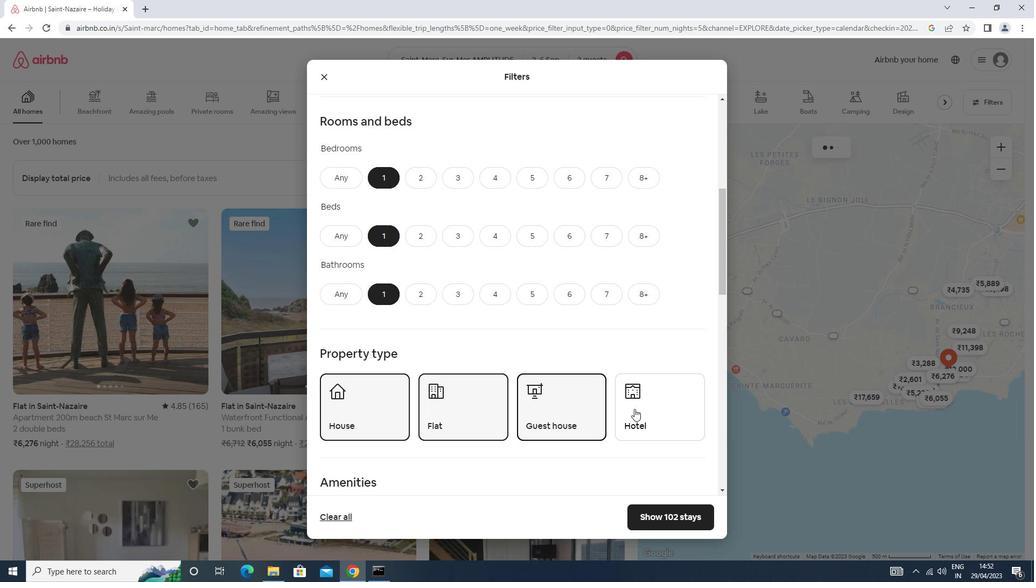 
Action: Mouse scrolled (635, 408) with delta (0, 0)
Screenshot: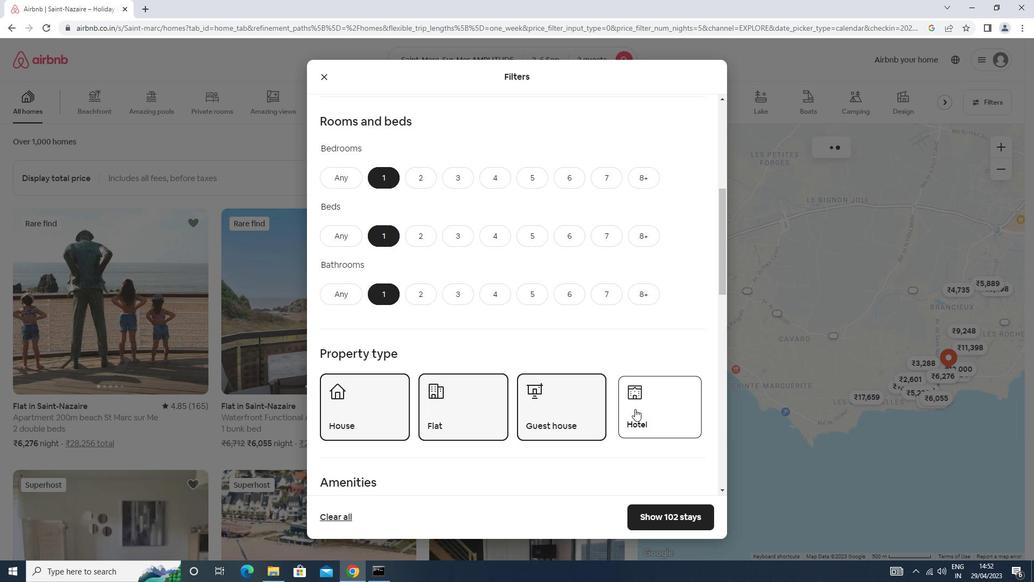 
Action: Mouse scrolled (635, 408) with delta (0, 0)
Screenshot: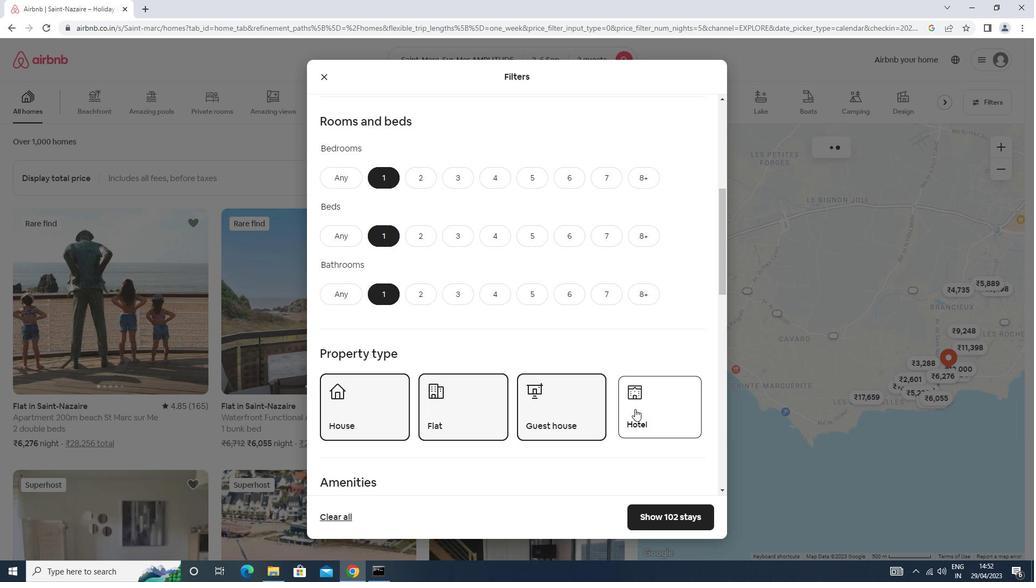 
Action: Mouse scrolled (635, 408) with delta (0, 0)
Screenshot: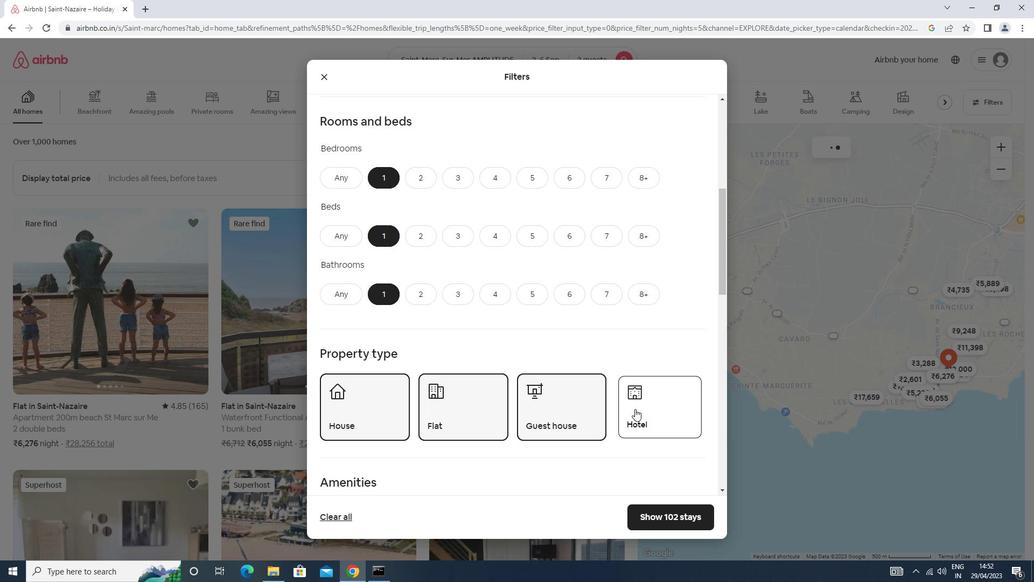 
Action: Mouse scrolled (635, 408) with delta (0, 0)
Screenshot: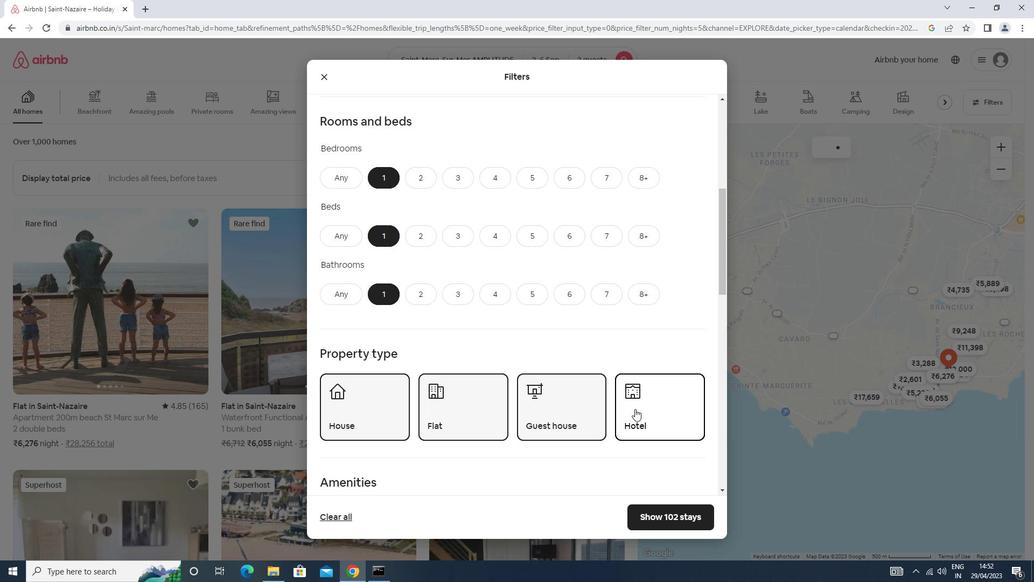 
Action: Mouse scrolled (635, 408) with delta (0, 0)
Screenshot: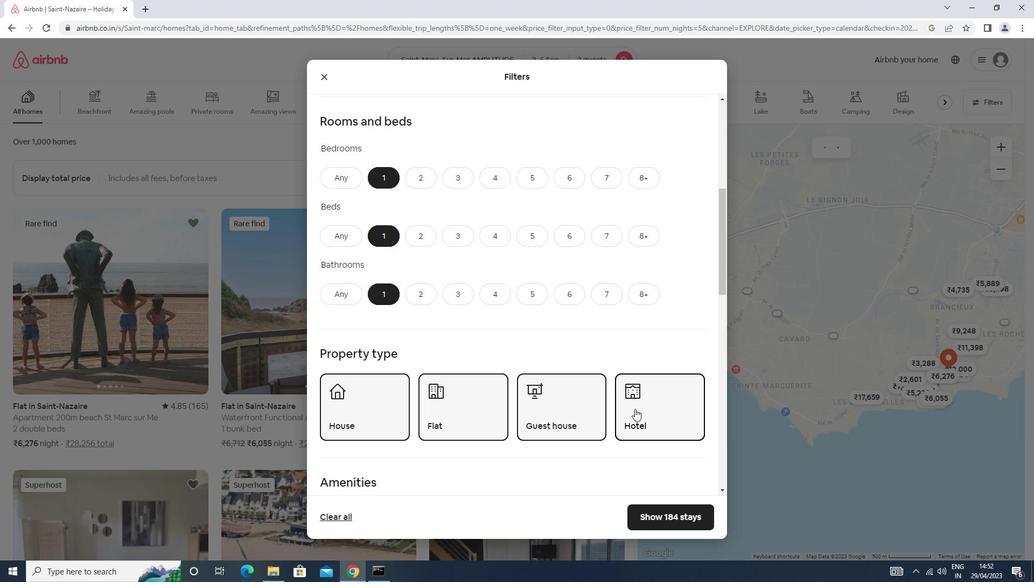 
Action: Mouse moved to (634, 410)
Screenshot: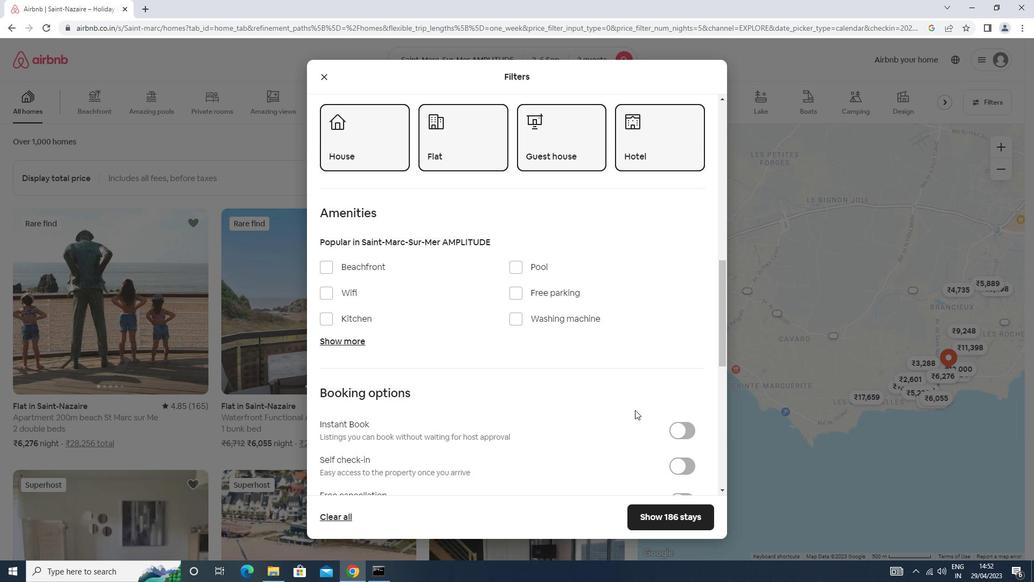 
Action: Mouse scrolled (634, 410) with delta (0, 0)
Screenshot: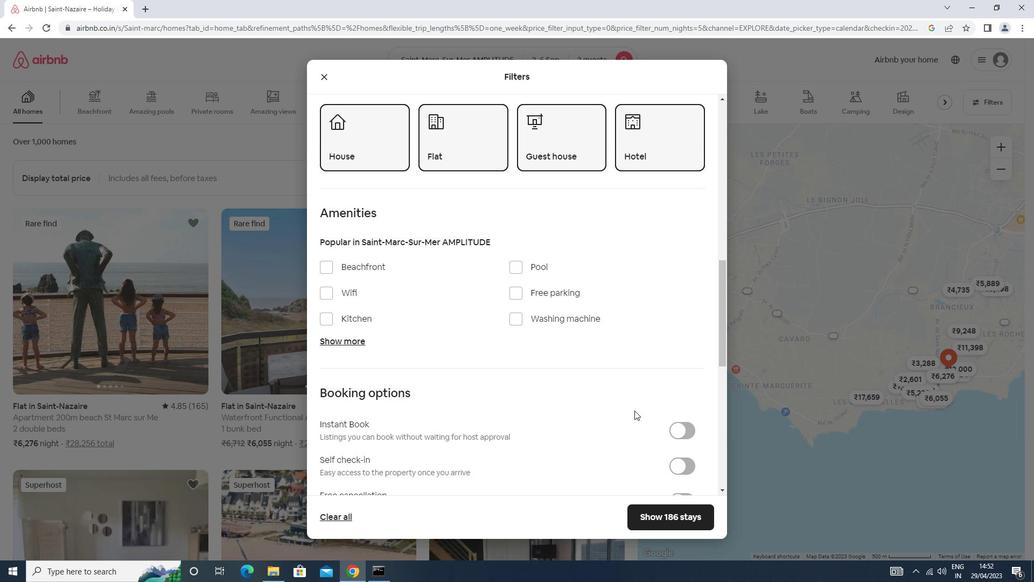 
Action: Mouse scrolled (634, 410) with delta (0, 0)
Screenshot: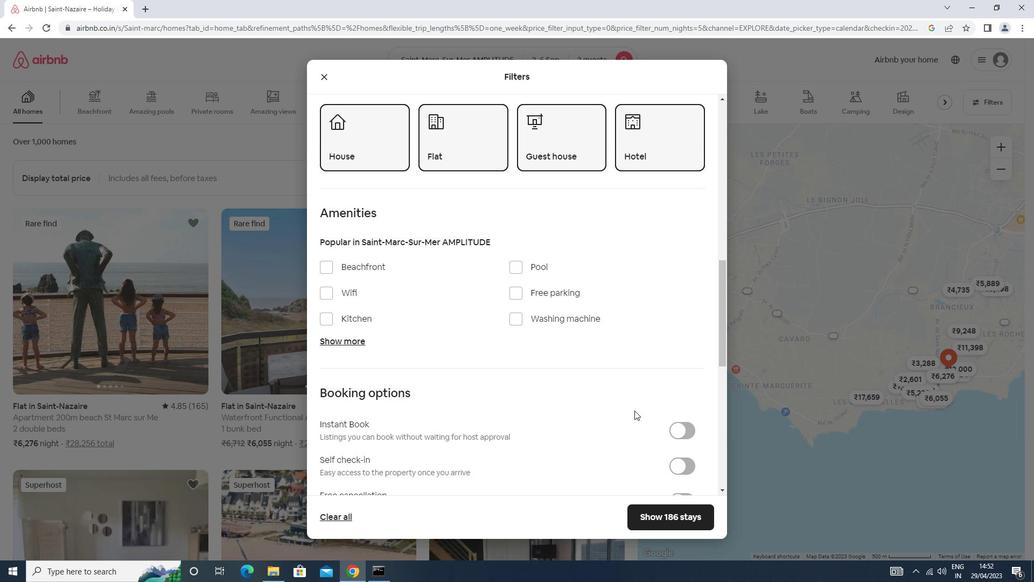 
Action: Mouse moved to (678, 360)
Screenshot: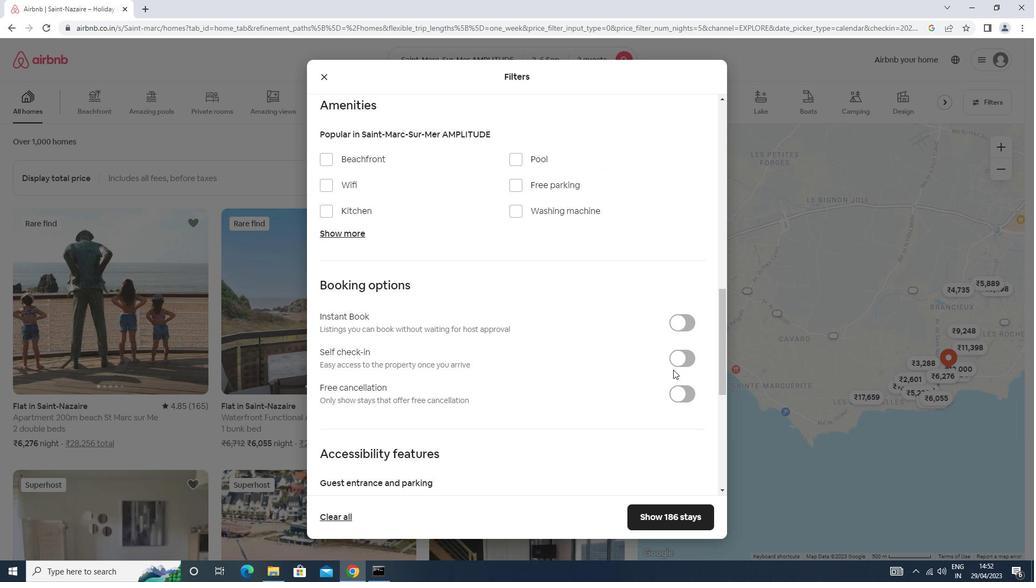 
Action: Mouse pressed left at (678, 360)
Screenshot: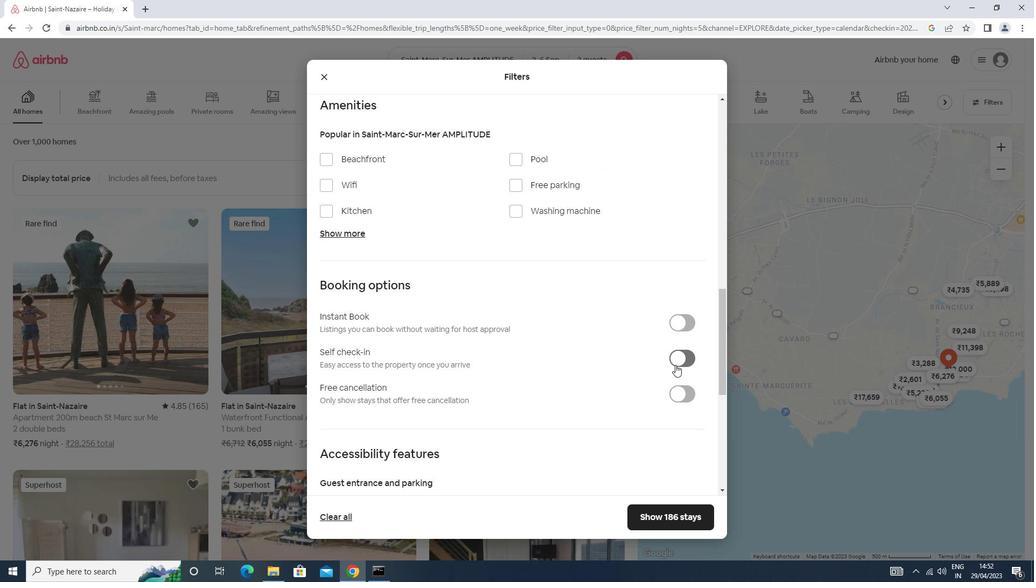 
Action: Mouse moved to (668, 363)
Screenshot: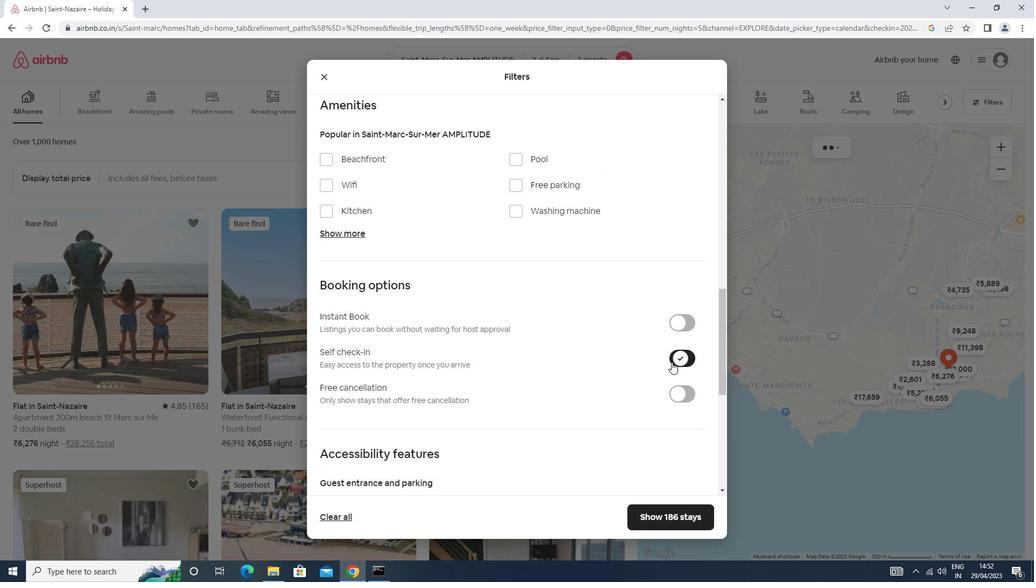 
Action: Mouse scrolled (668, 363) with delta (0, 0)
Screenshot: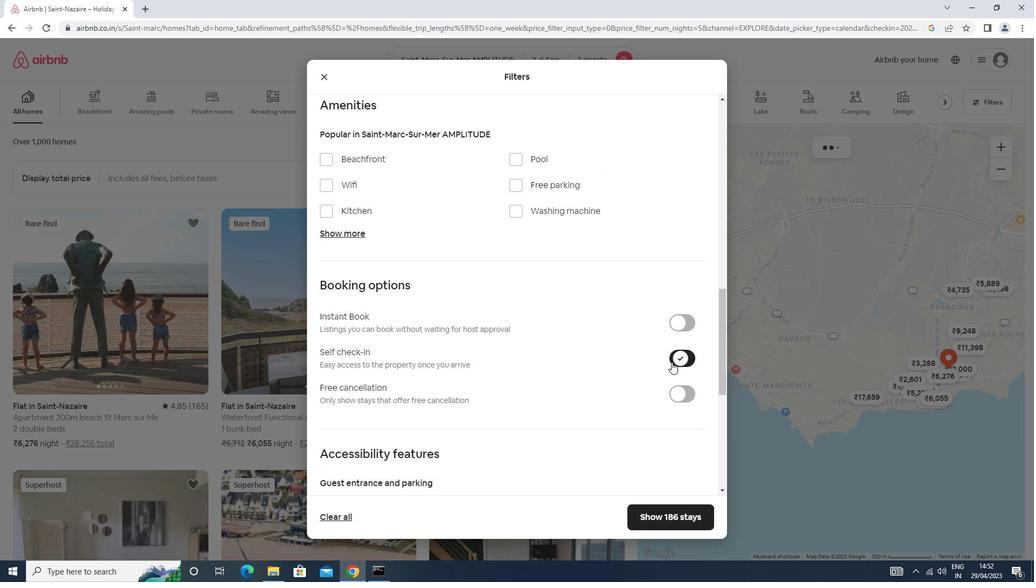 
Action: Mouse moved to (667, 364)
Screenshot: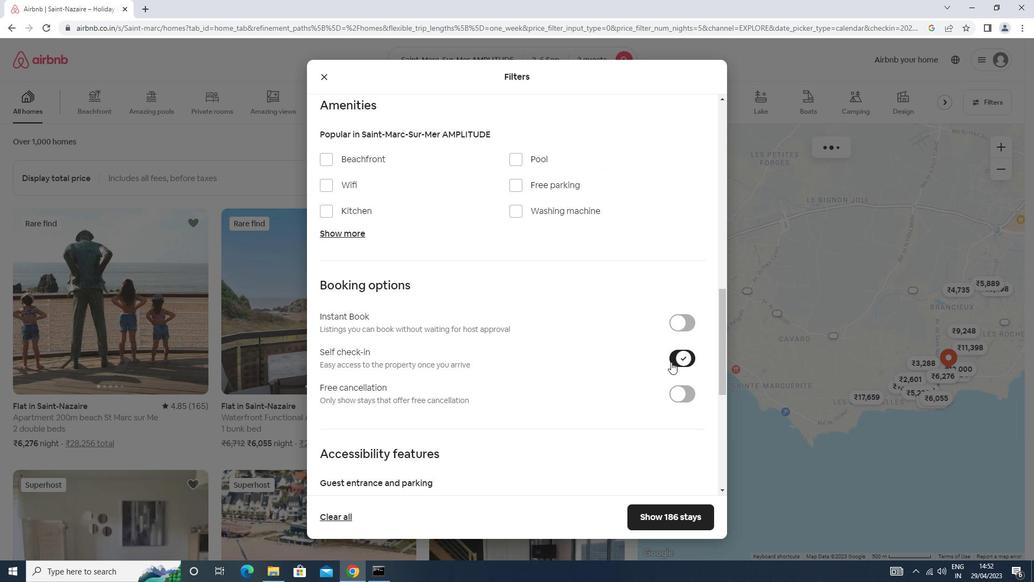 
Action: Mouse scrolled (667, 364) with delta (0, 0)
Screenshot: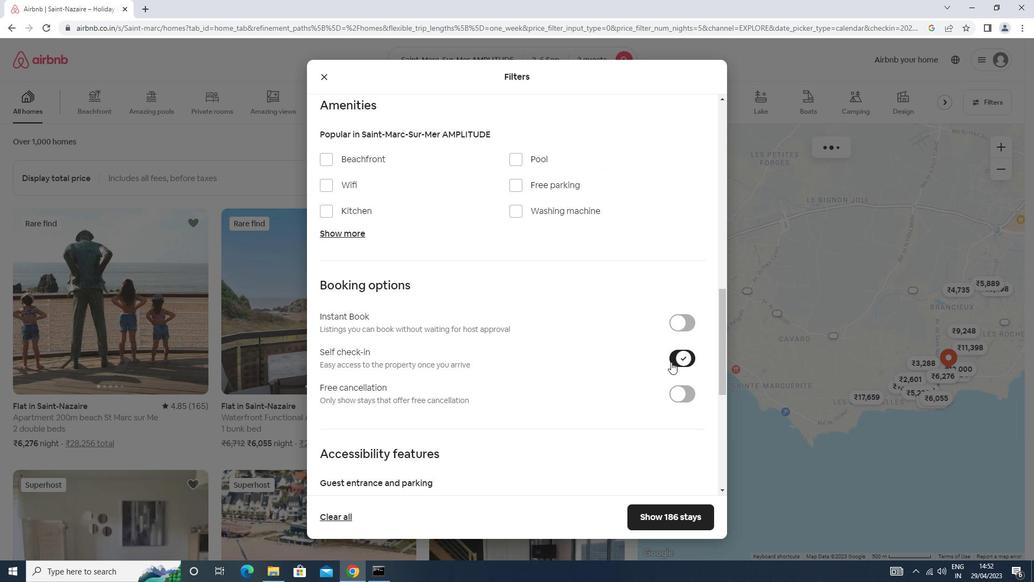 
Action: Mouse moved to (667, 364)
Screenshot: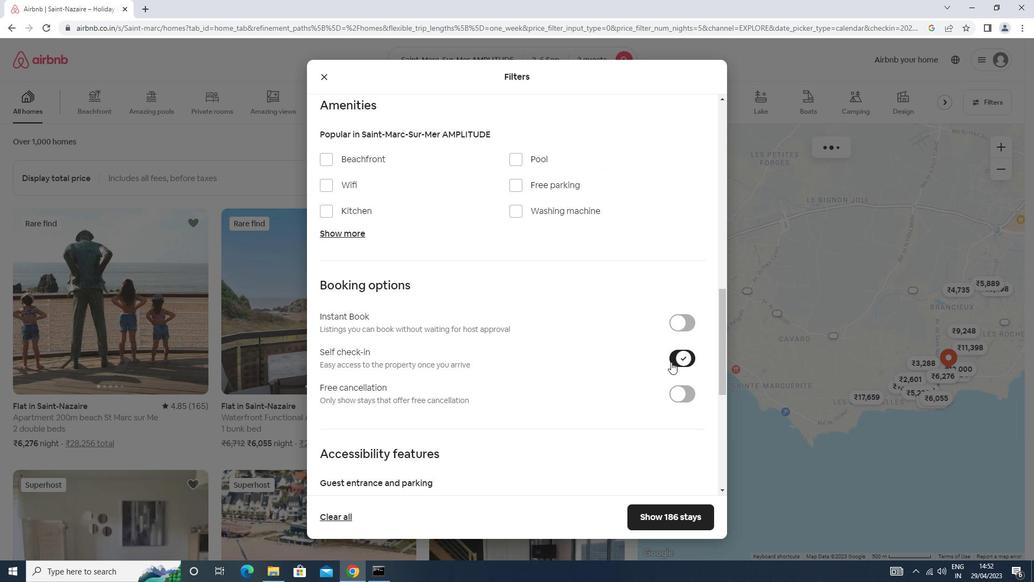
Action: Mouse scrolled (667, 364) with delta (0, 0)
Screenshot: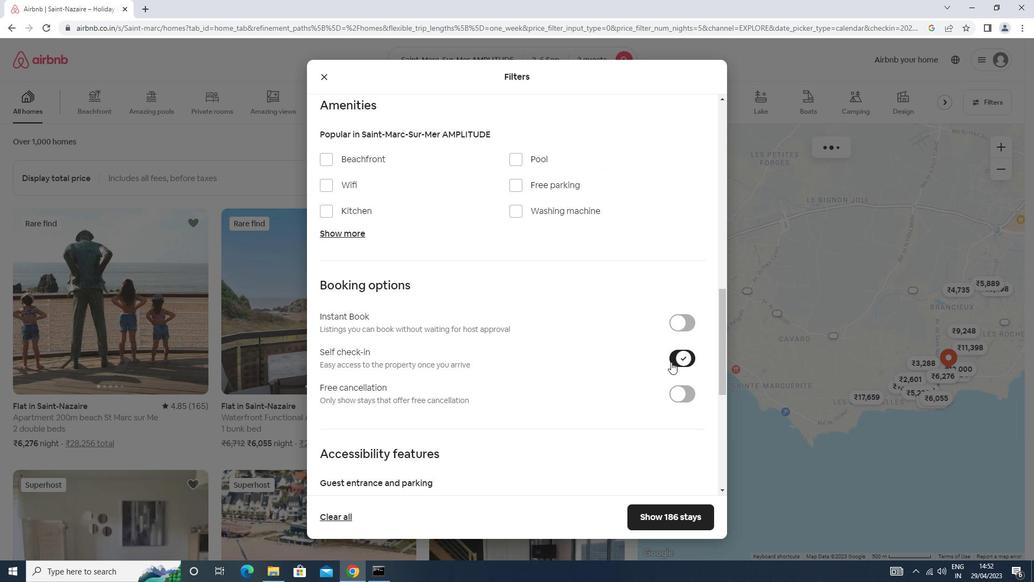 
Action: Mouse moved to (666, 365)
Screenshot: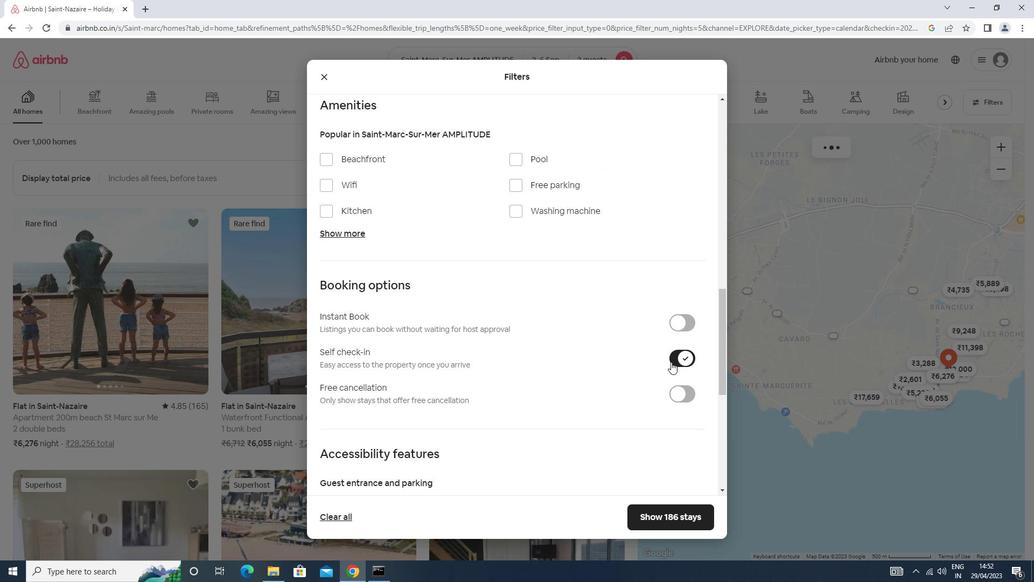 
Action: Mouse scrolled (666, 364) with delta (0, 0)
Screenshot: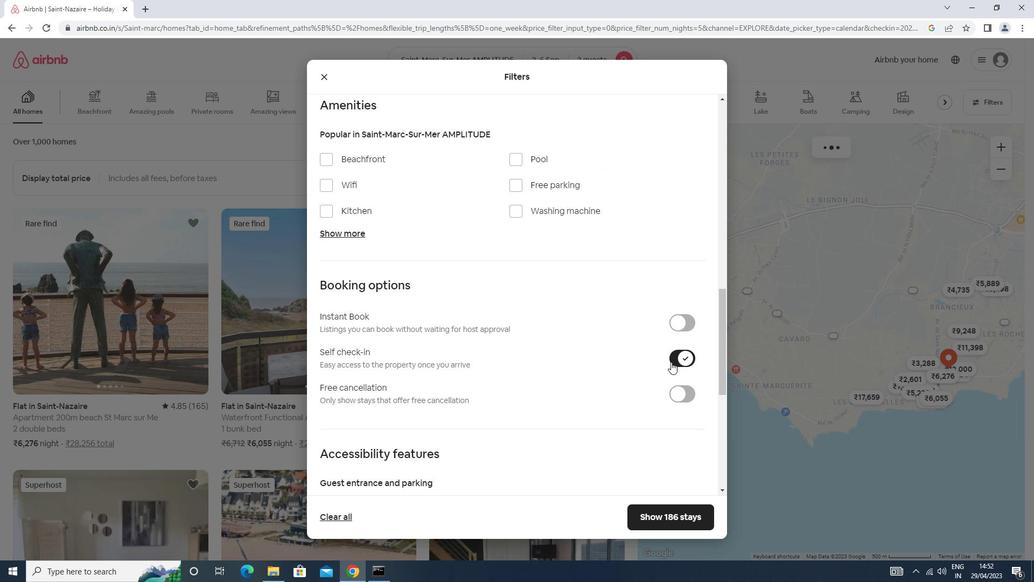 
Action: Mouse moved to (664, 366)
Screenshot: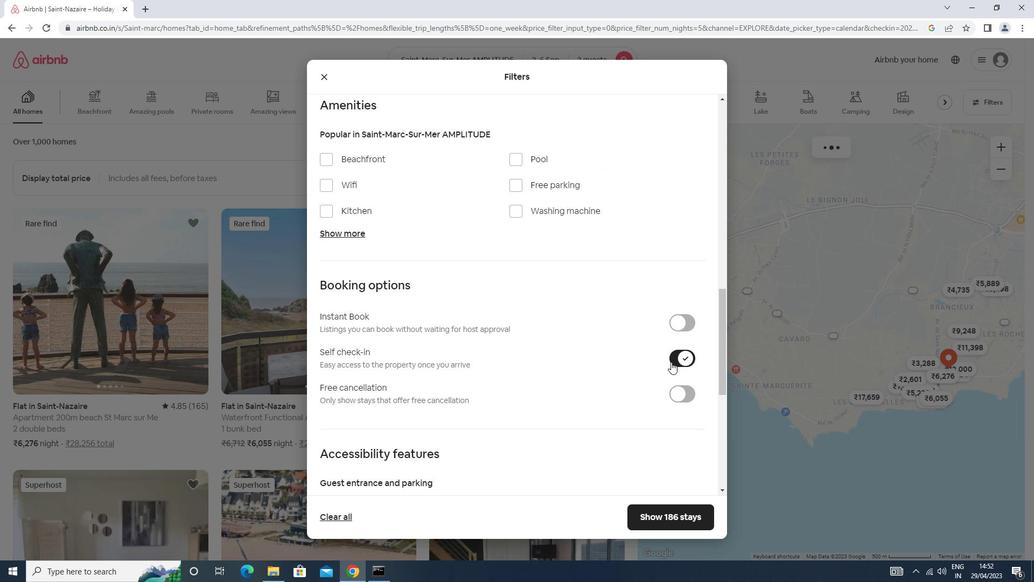 
Action: Mouse scrolled (664, 365) with delta (0, 0)
Screenshot: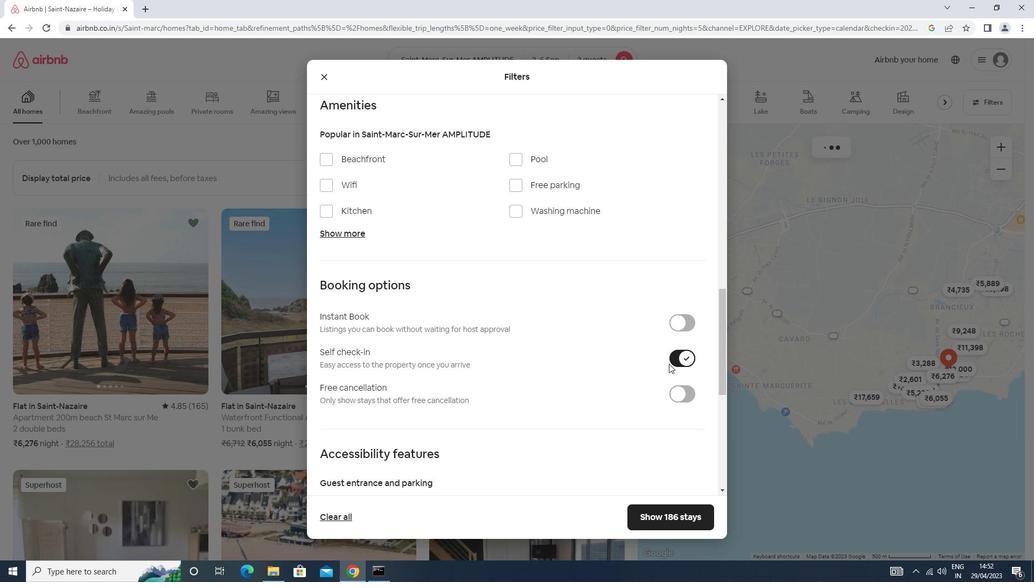 
Action: Mouse moved to (664, 366)
Screenshot: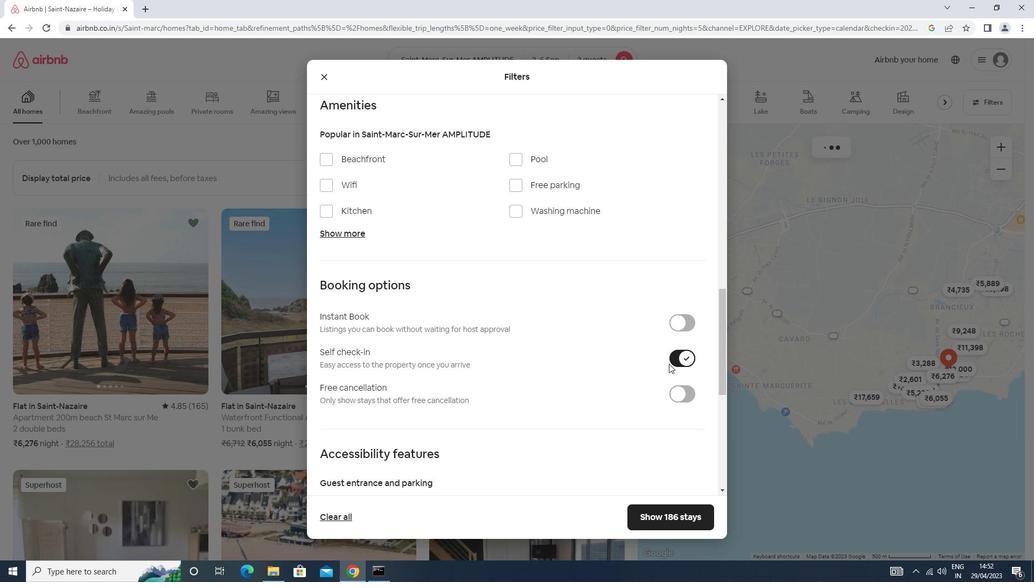 
Action: Mouse scrolled (664, 365) with delta (0, 0)
Screenshot: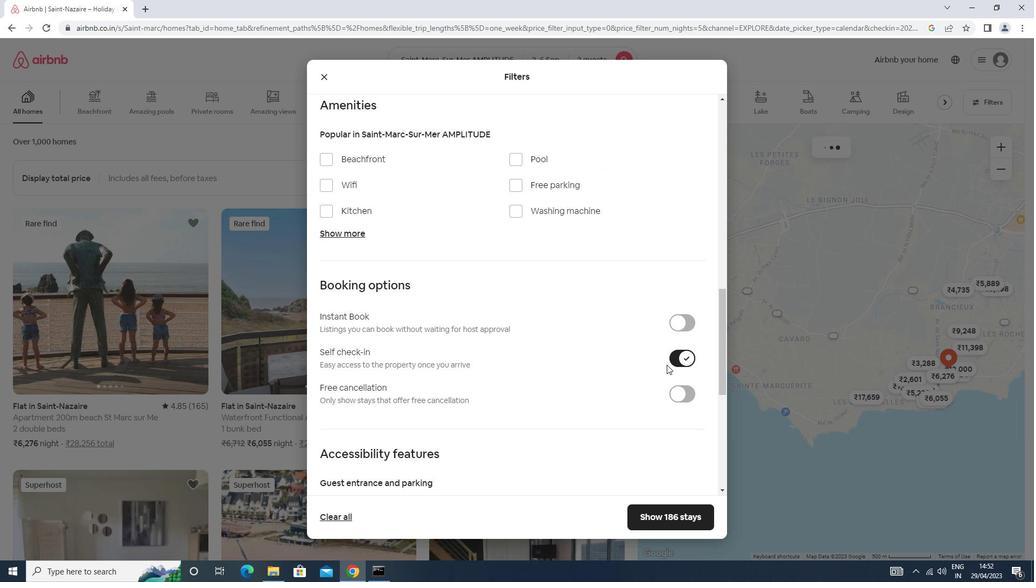 
Action: Mouse moved to (663, 367)
Screenshot: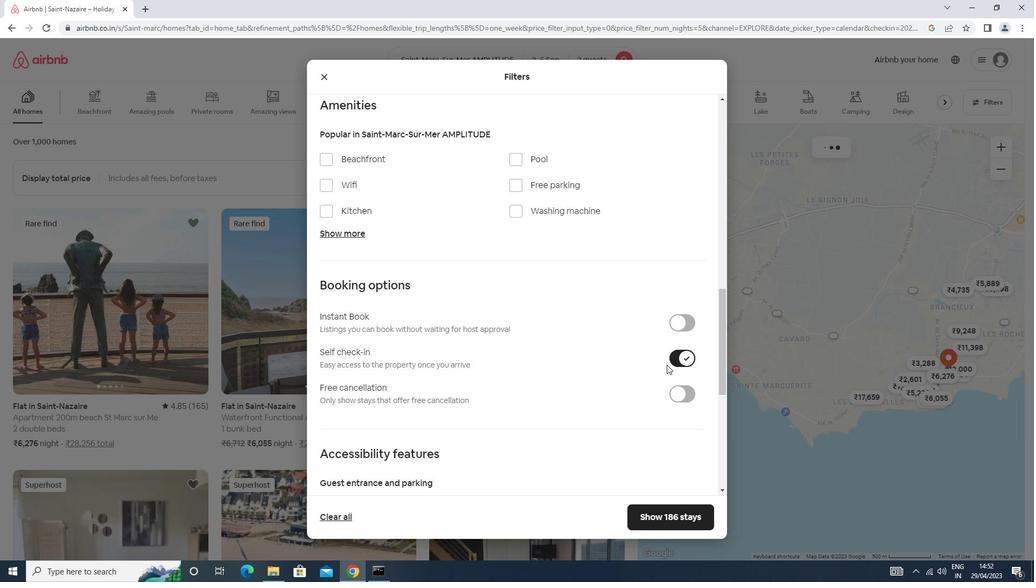
Action: Mouse scrolled (663, 366) with delta (0, 0)
Screenshot: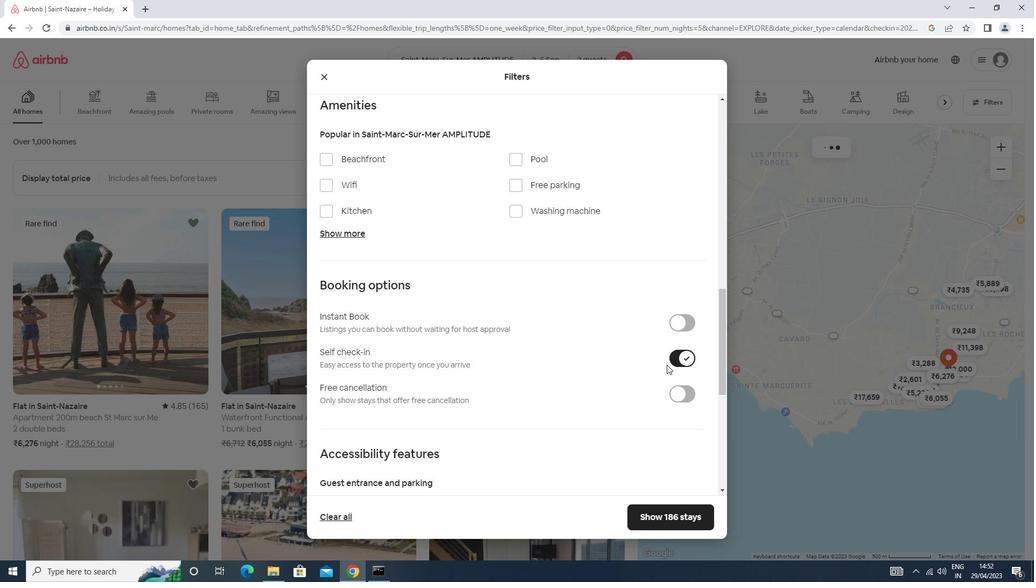 
Action: Mouse moved to (334, 418)
Screenshot: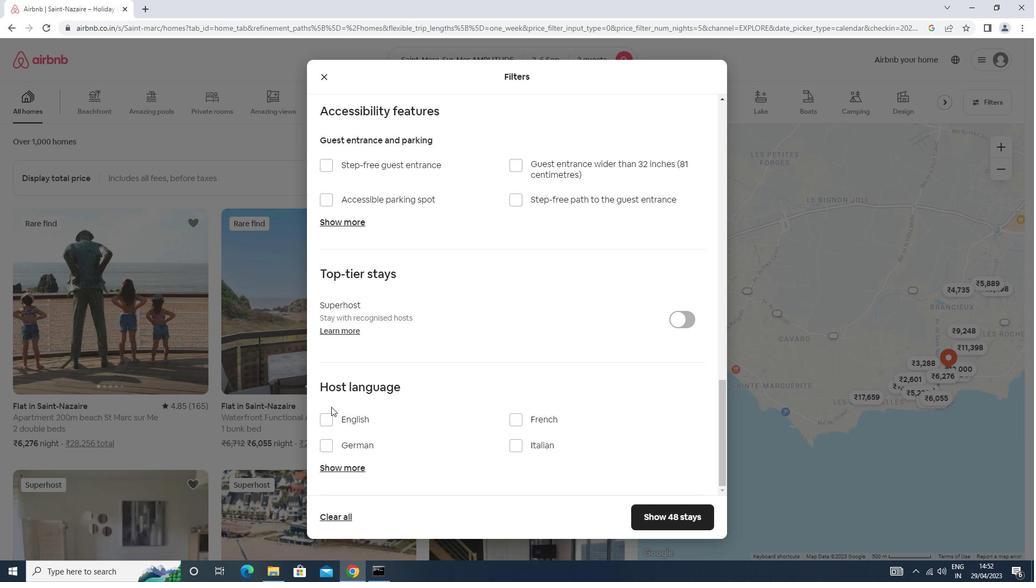 
Action: Mouse pressed left at (334, 418)
Screenshot: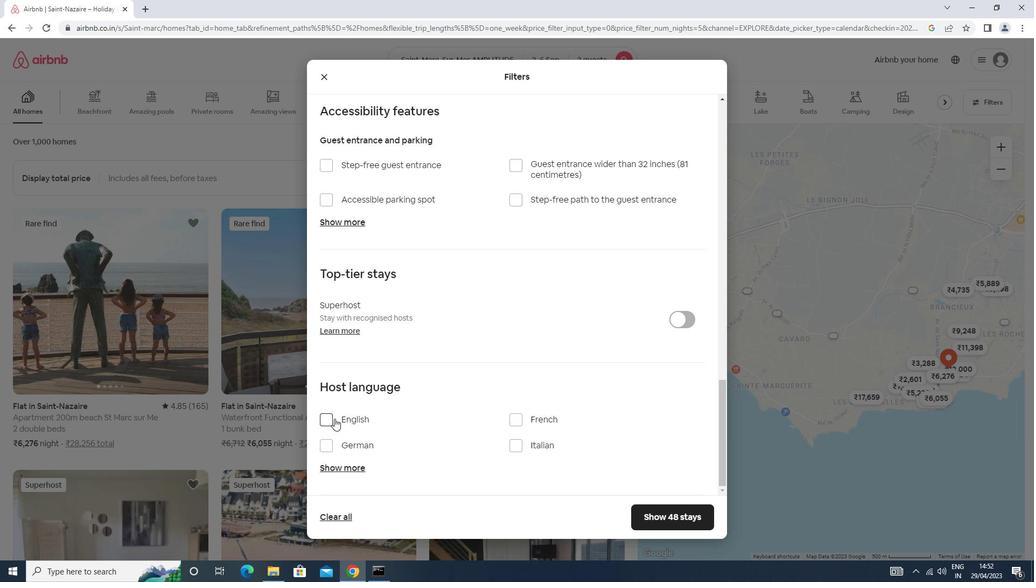 
Action: Mouse moved to (660, 509)
Screenshot: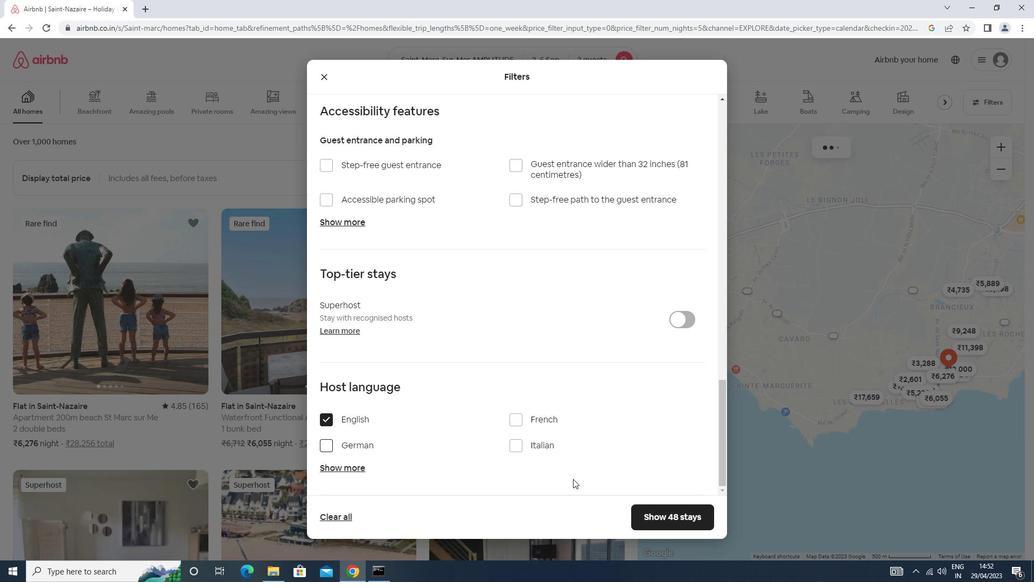 
Action: Mouse pressed left at (660, 509)
Screenshot: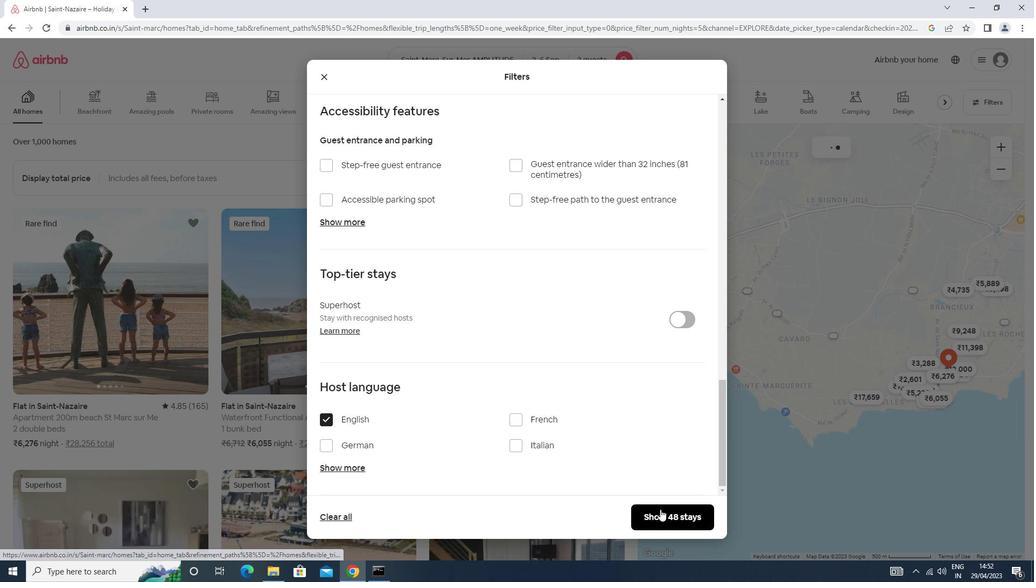 
Action: Mouse moved to (660, 512)
Screenshot: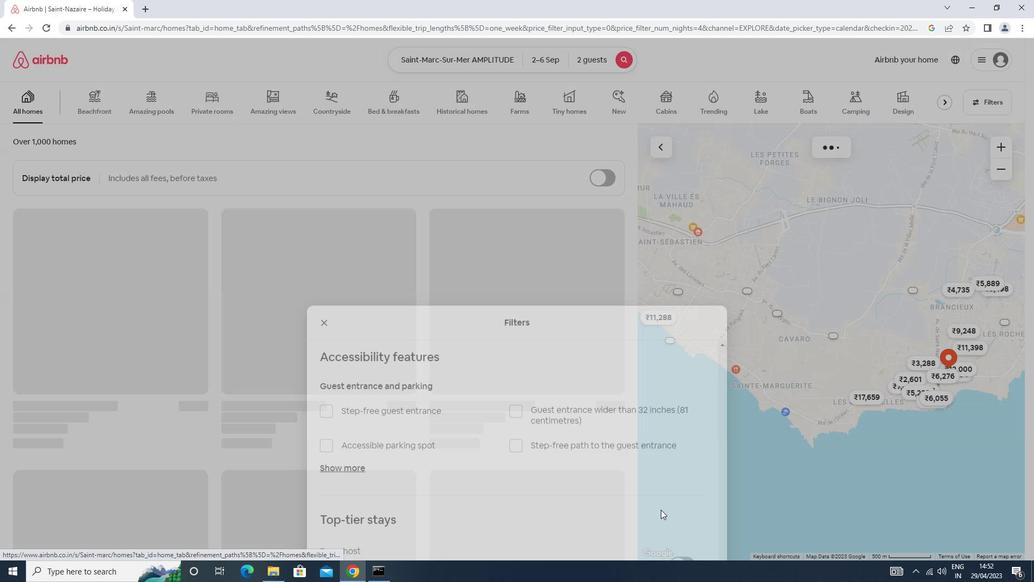 
